 Task: Add an event with the title Second Monthly Performance Review, date '2024/05/07', time 8:50 AM to 10:50 AMand add a description: Throughout the workshop, participants will engage in a series of interactive exercises, role plays, and case studies that simulate real-world negotiation scenarios. These activities will allow participants to apply the negotiation techniques taught, explore different approaches, and receive feedback from both facilitators and peers., put the event into Yellow category . Add location for the event as: London, UK, logged in from the account softage.7@softage.netand send the event invitation to softage.5@softage.net and softage.1@softage.net. Set a reminder for the event 30 minutes before
Action: Mouse moved to (116, 146)
Screenshot: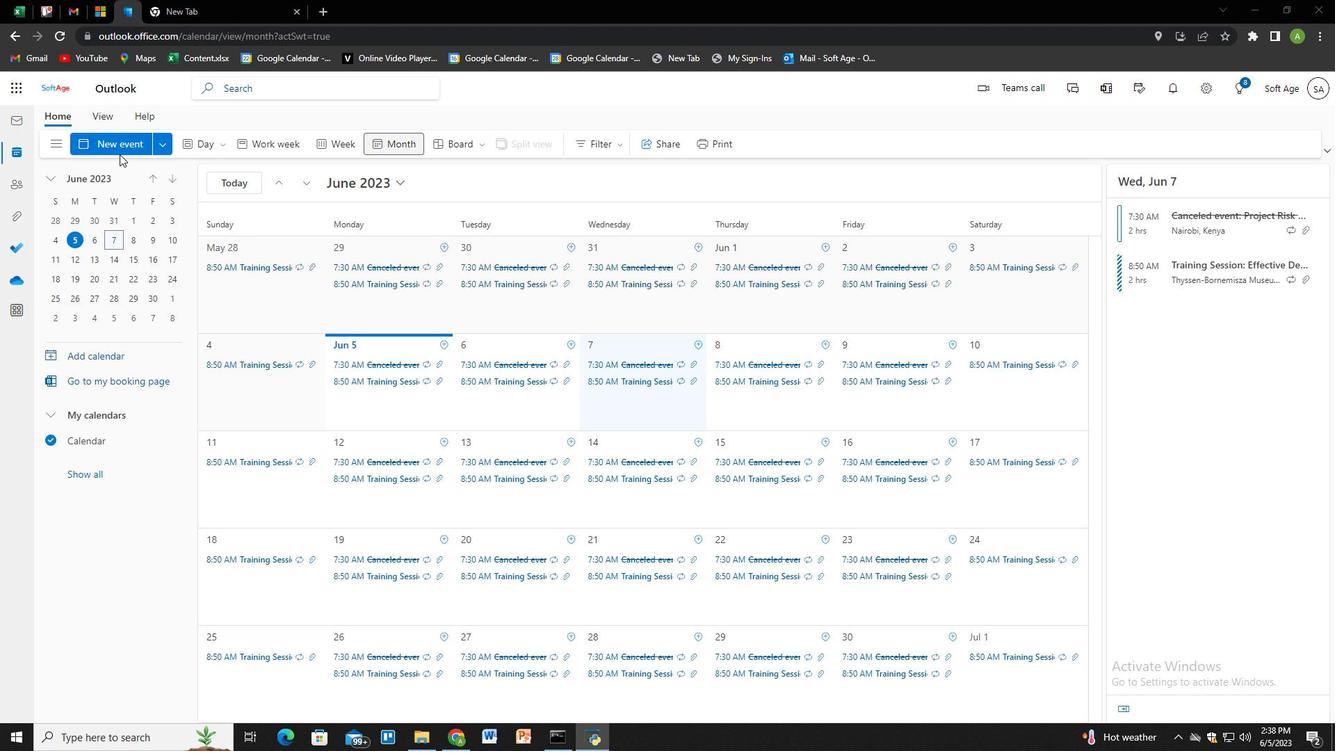 
Action: Mouse pressed left at (116, 146)
Screenshot: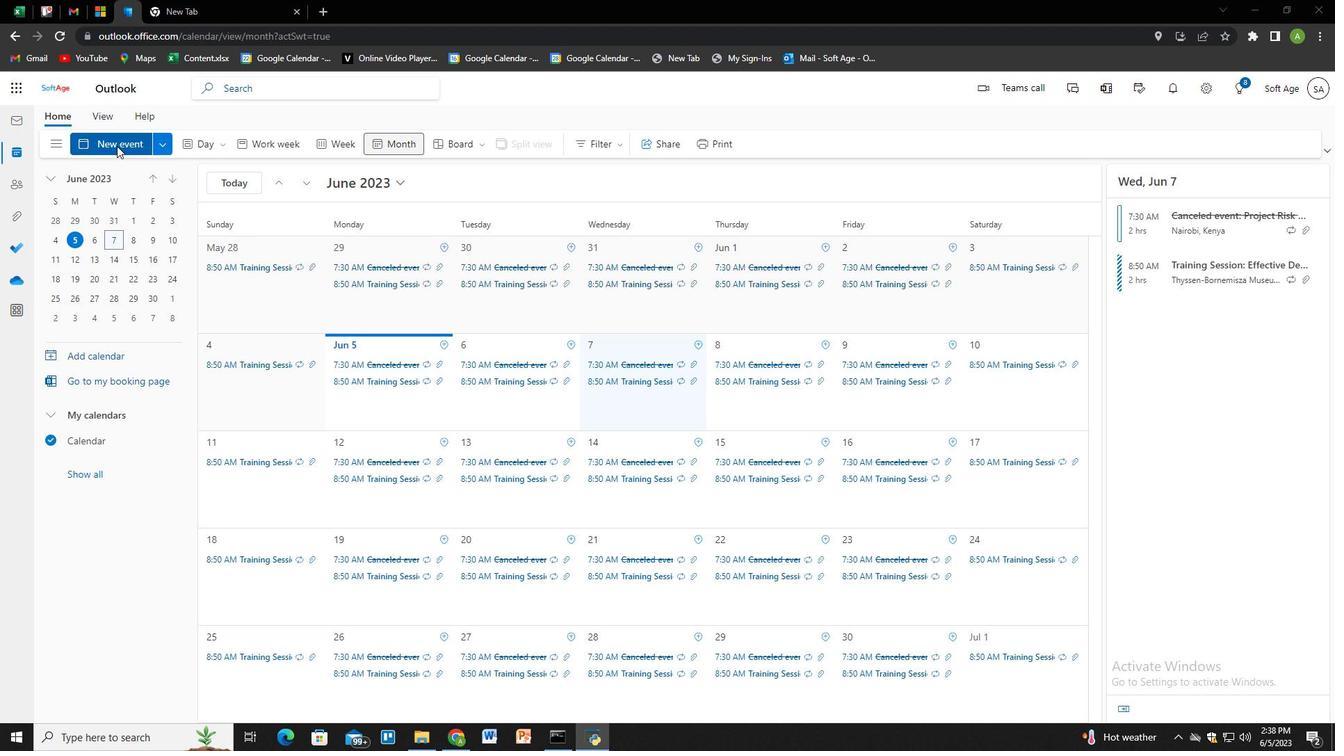 
Action: Mouse moved to (464, 227)
Screenshot: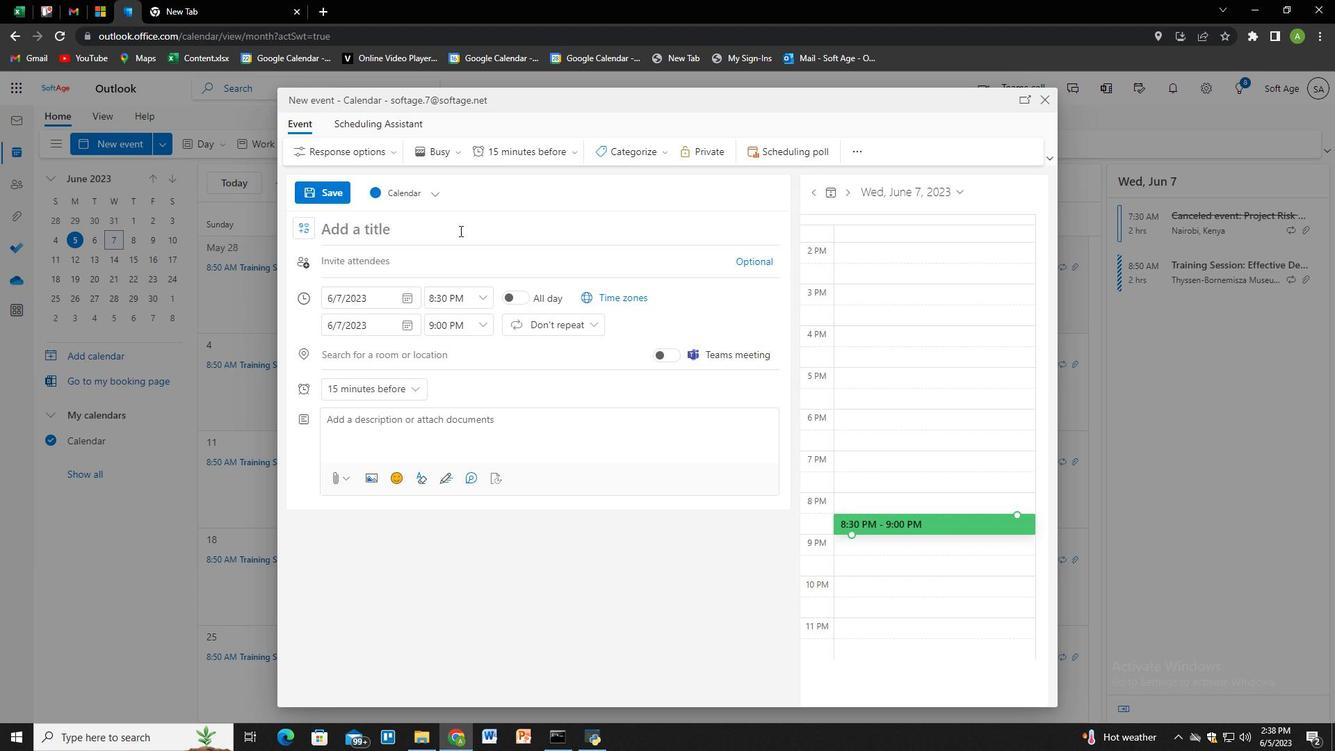 
Action: Mouse pressed left at (464, 227)
Screenshot: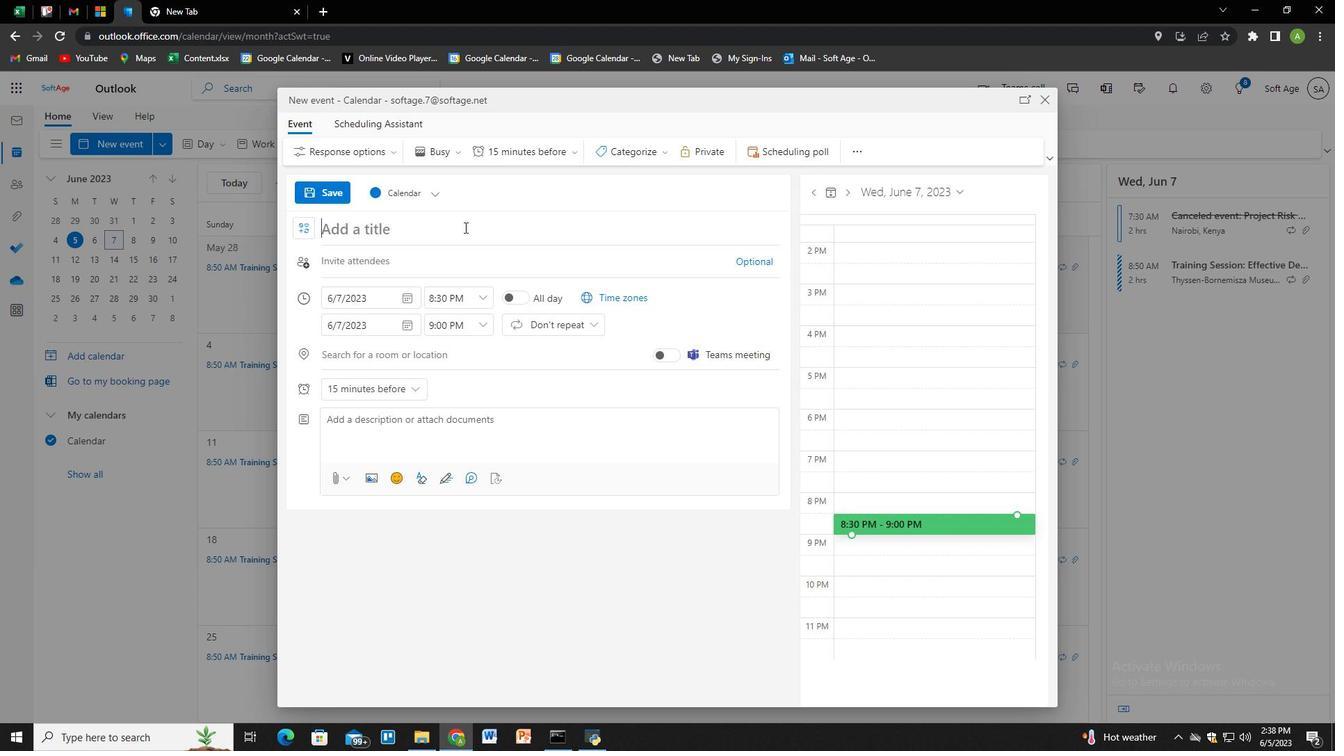 
Action: Key pressed <Key.shift>Seo<Key.backspace>cond<Key.space><Key.shift>Monthly<Key.space><Key.shift>Performance<Key.space><Key.shift>Review<Key.tab><Key.tab><Key.tab><Key.tab><Key.tab><Key.tab><Key.tab><Key.tab><Key.tab><Key.tab><Key.tab><Key.tab><Key.tab><Key.tab><Key.tab>
Screenshot: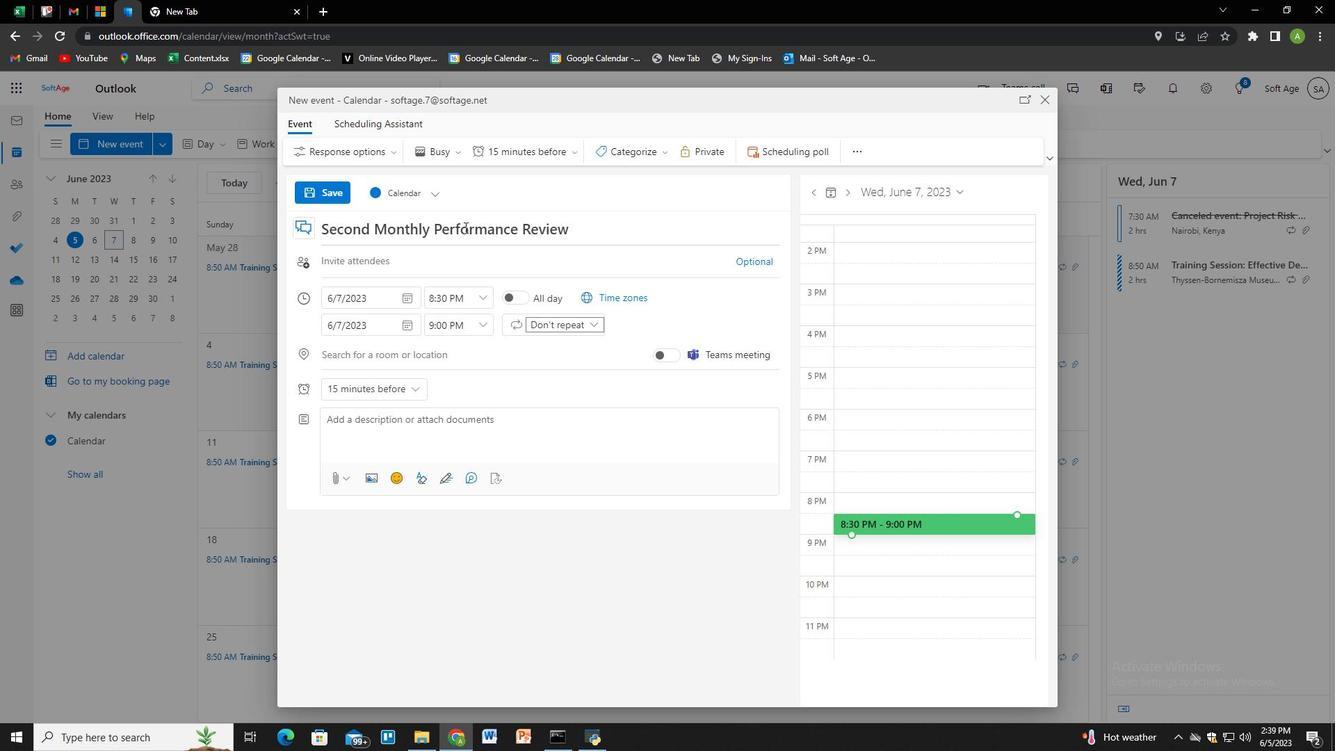
Action: Mouse moved to (411, 301)
Screenshot: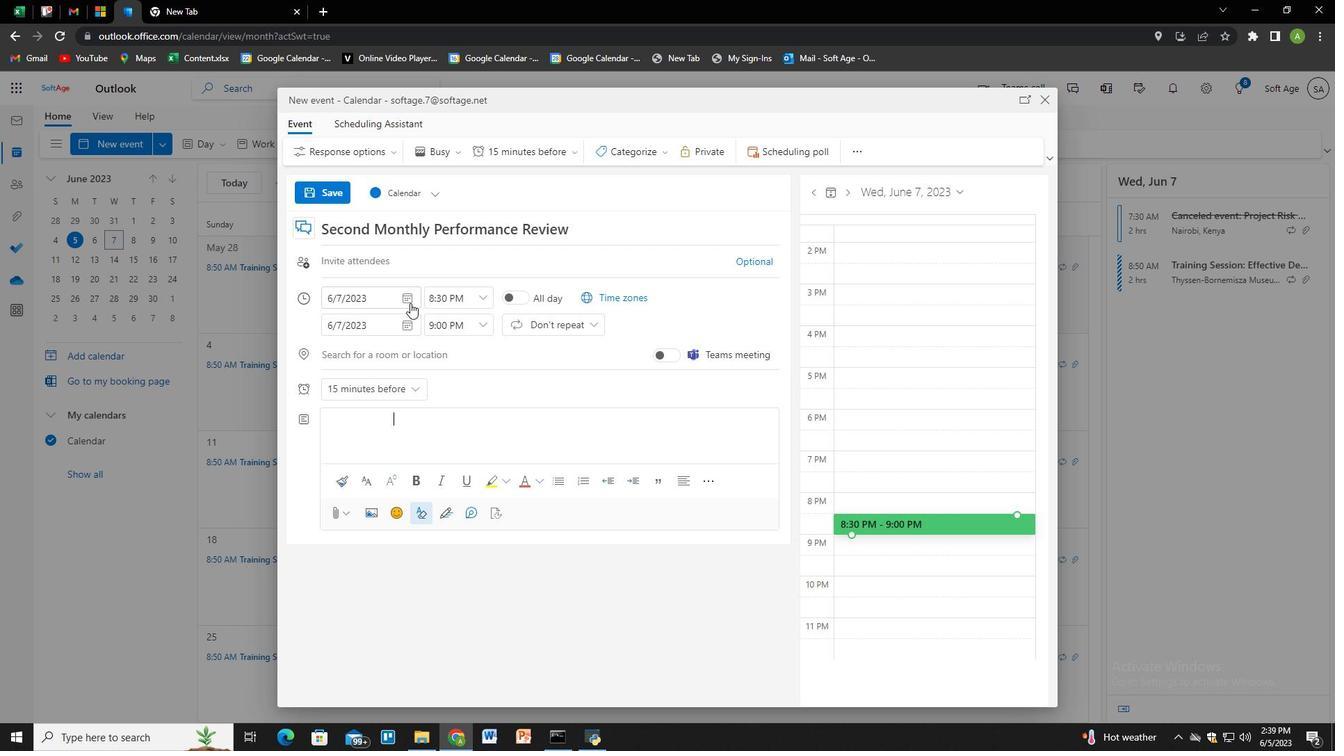 
Action: Mouse pressed left at (411, 301)
Screenshot: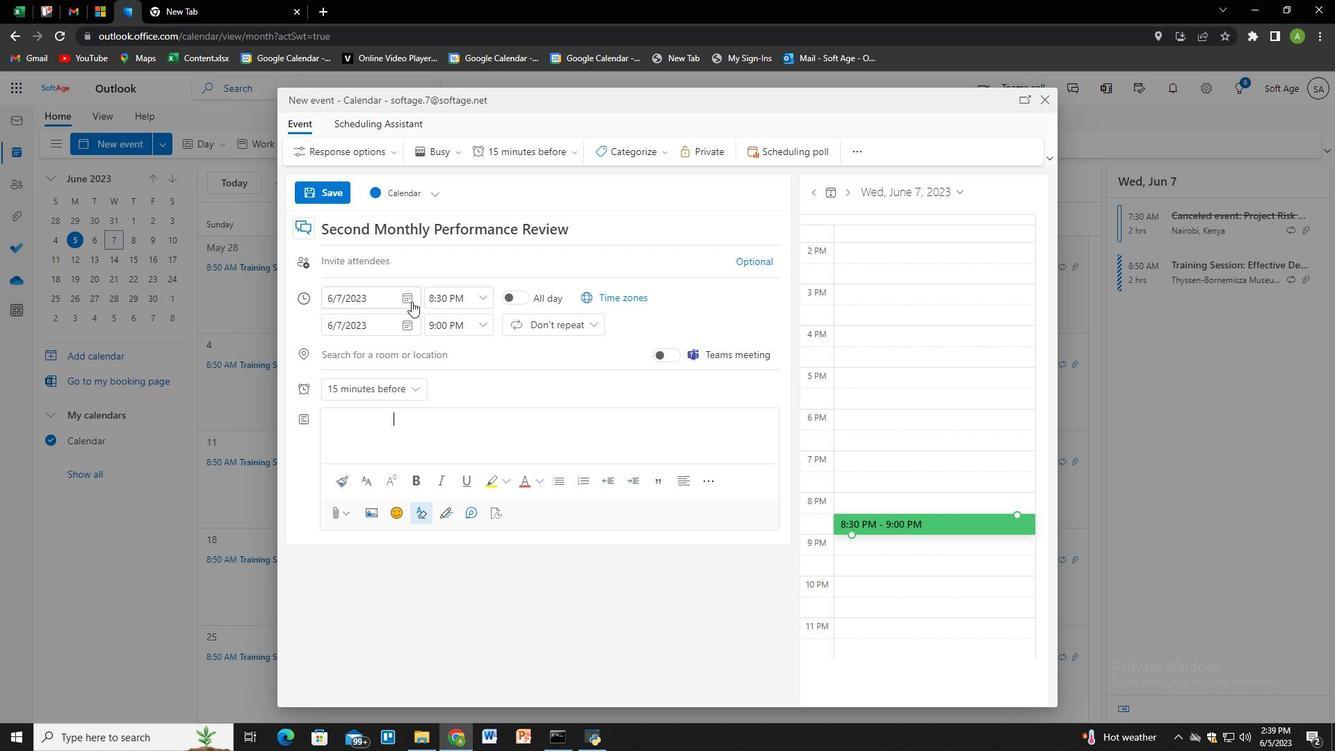 
Action: Mouse moved to (457, 326)
Screenshot: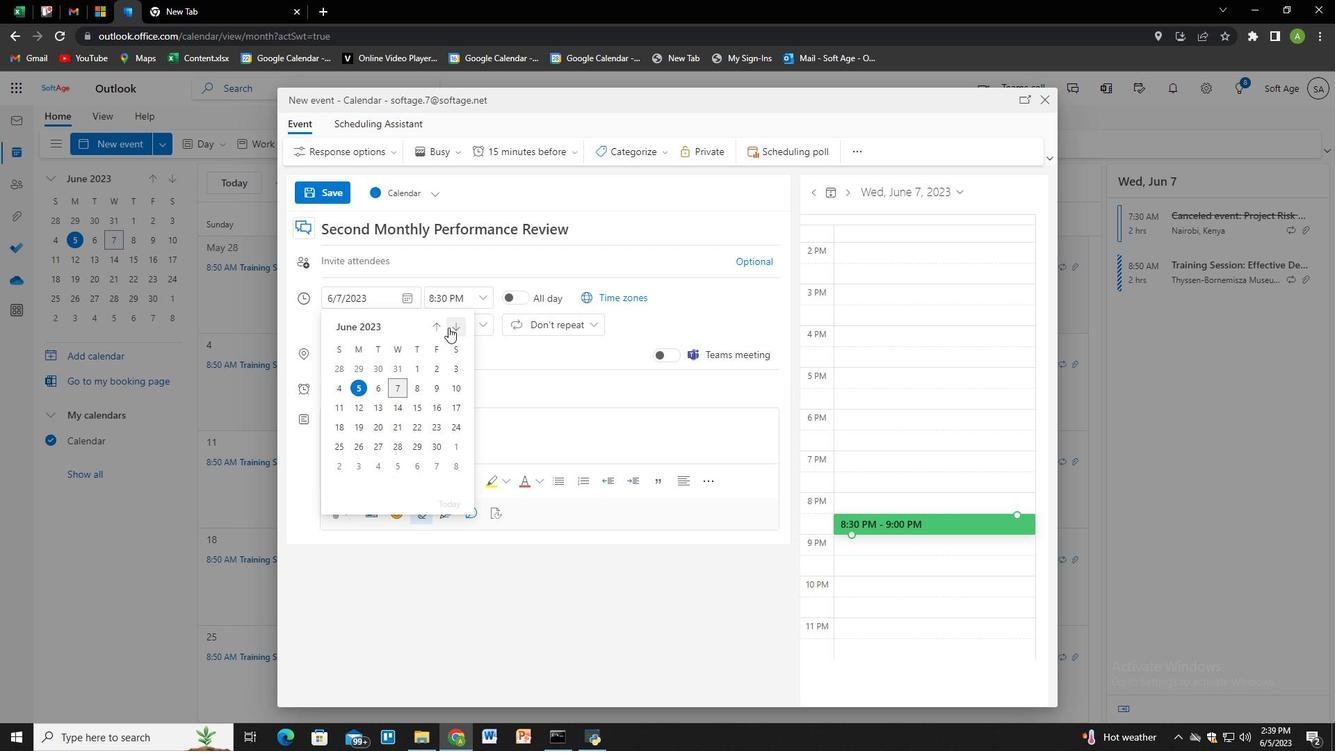 
Action: Mouse pressed left at (457, 326)
Screenshot: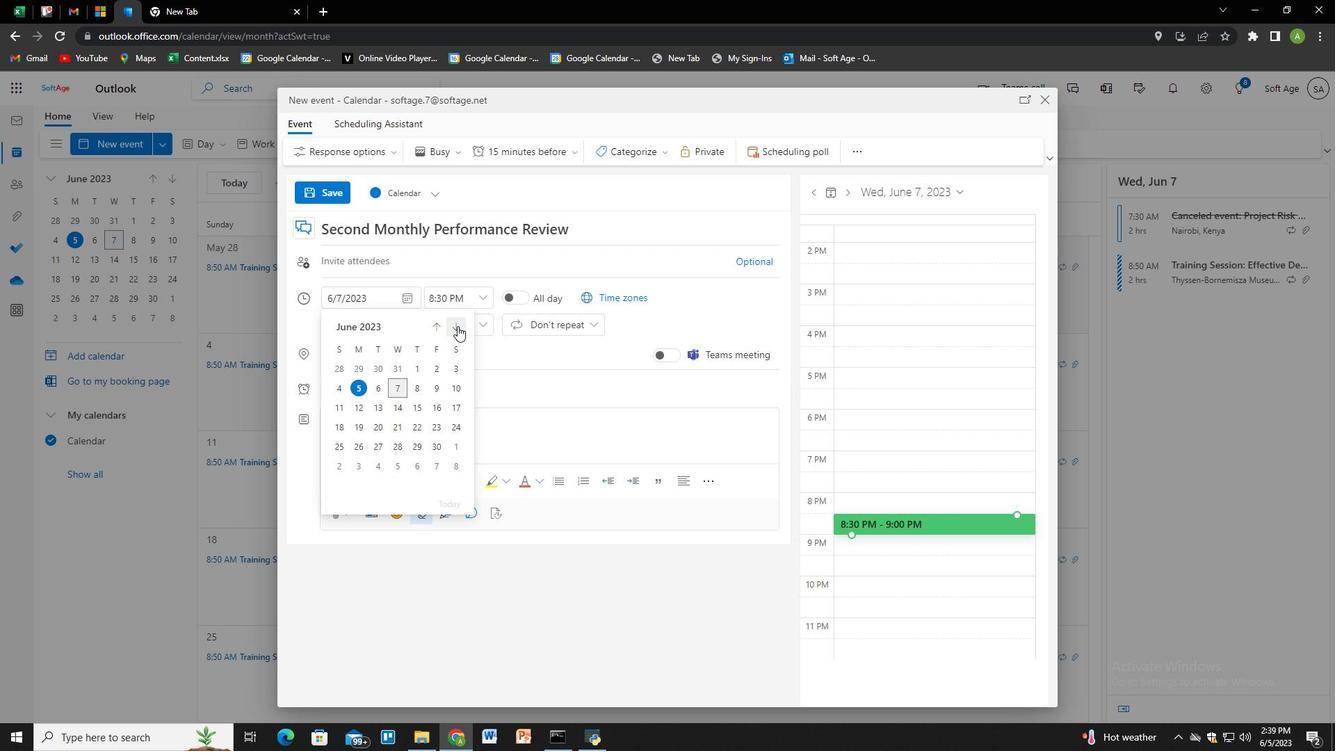 
Action: Mouse moved to (441, 330)
Screenshot: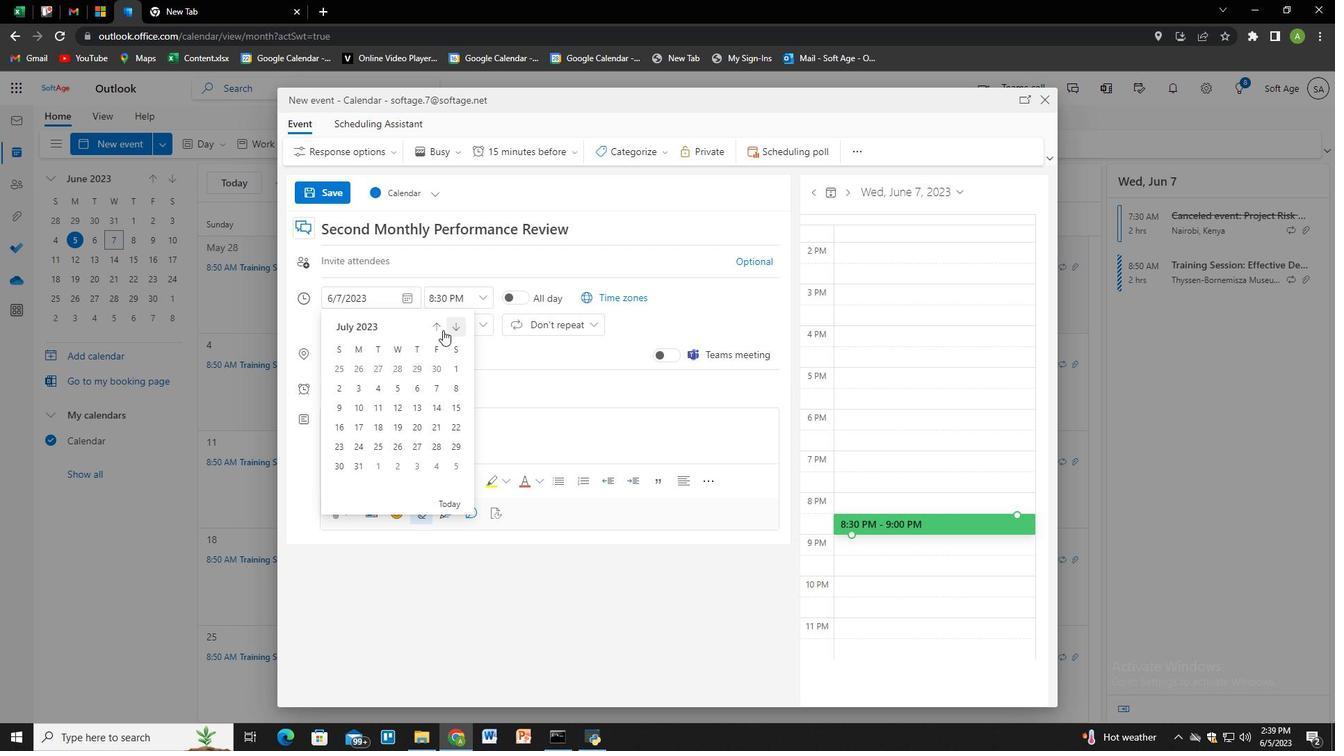 
Action: Mouse pressed left at (441, 330)
Screenshot: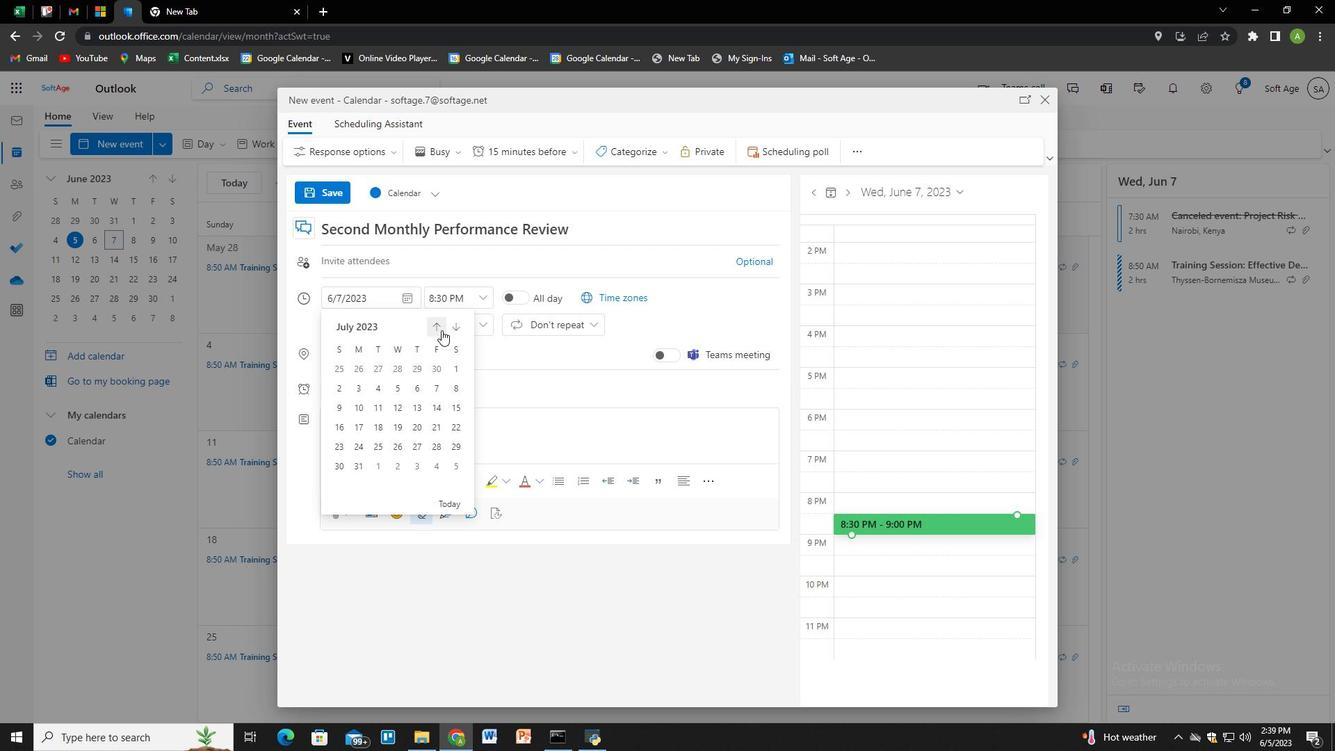 
Action: Mouse pressed left at (441, 330)
Screenshot: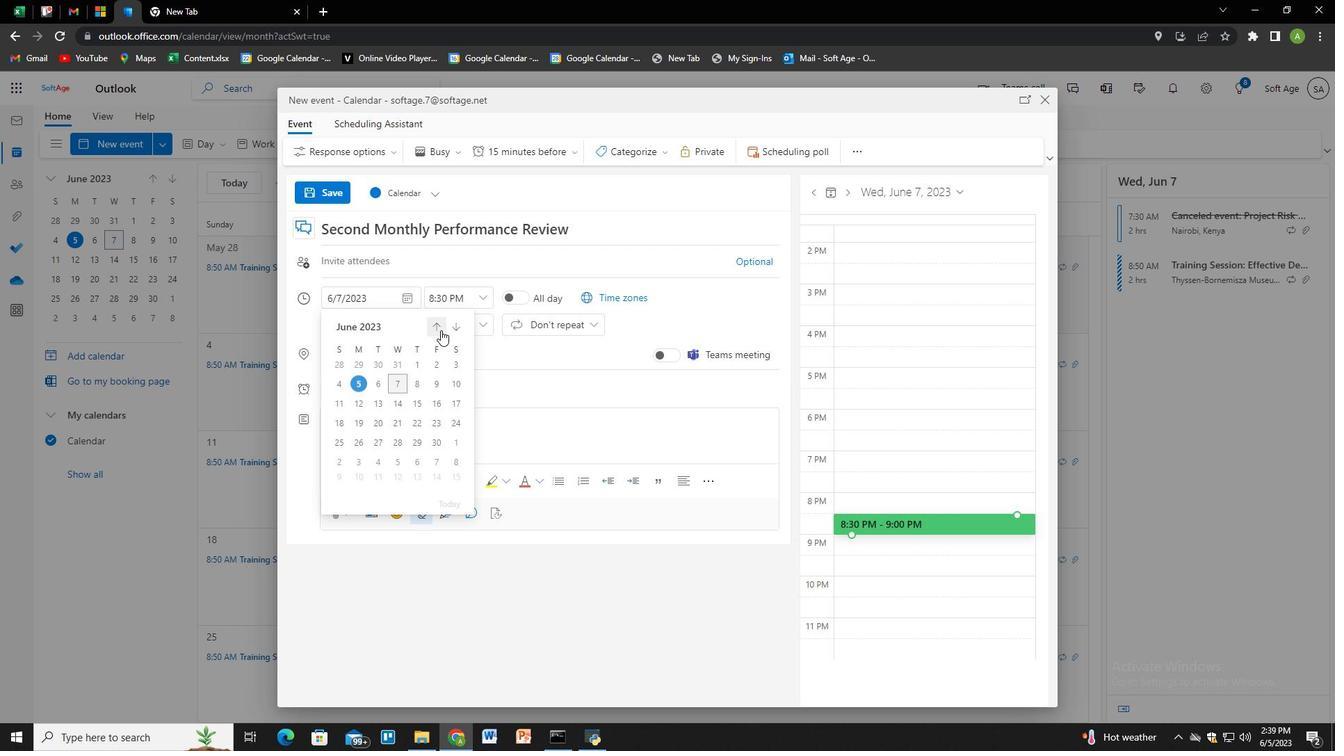 
Action: Mouse moved to (363, 330)
Screenshot: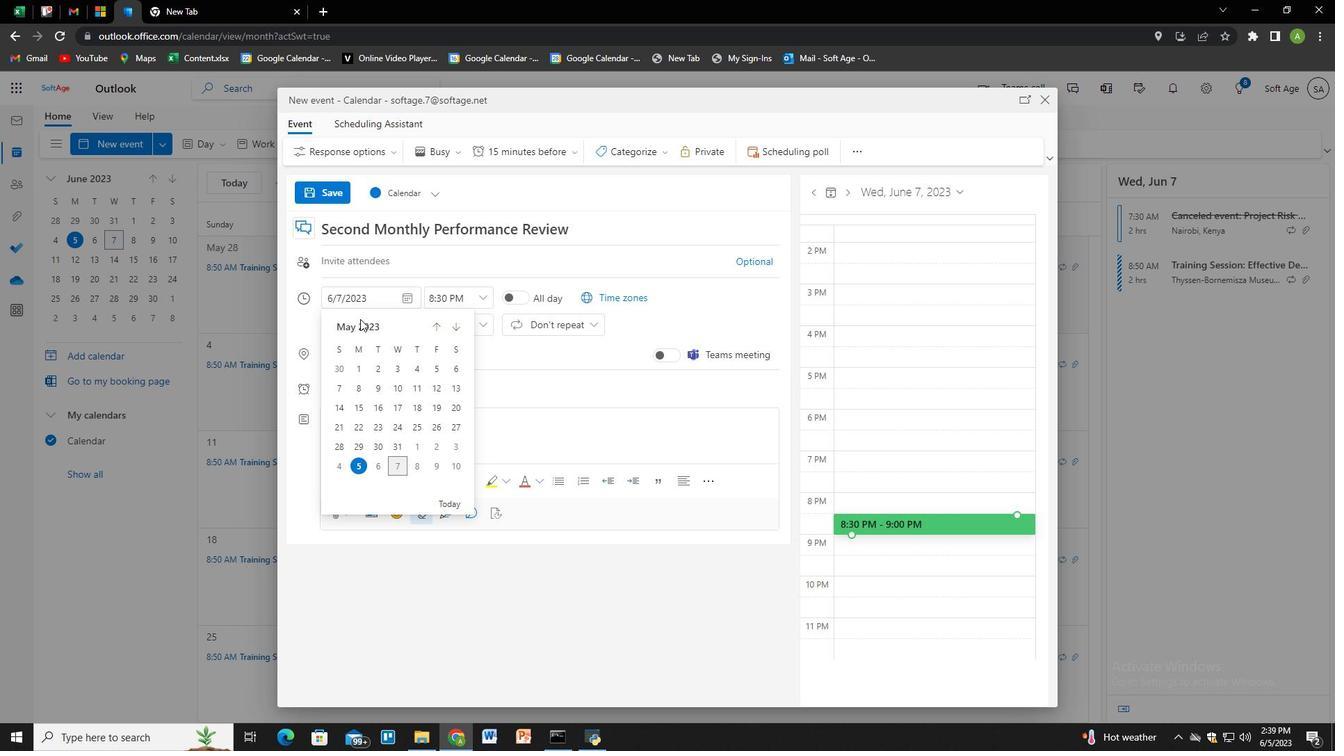 
Action: Mouse pressed left at (363, 330)
Screenshot: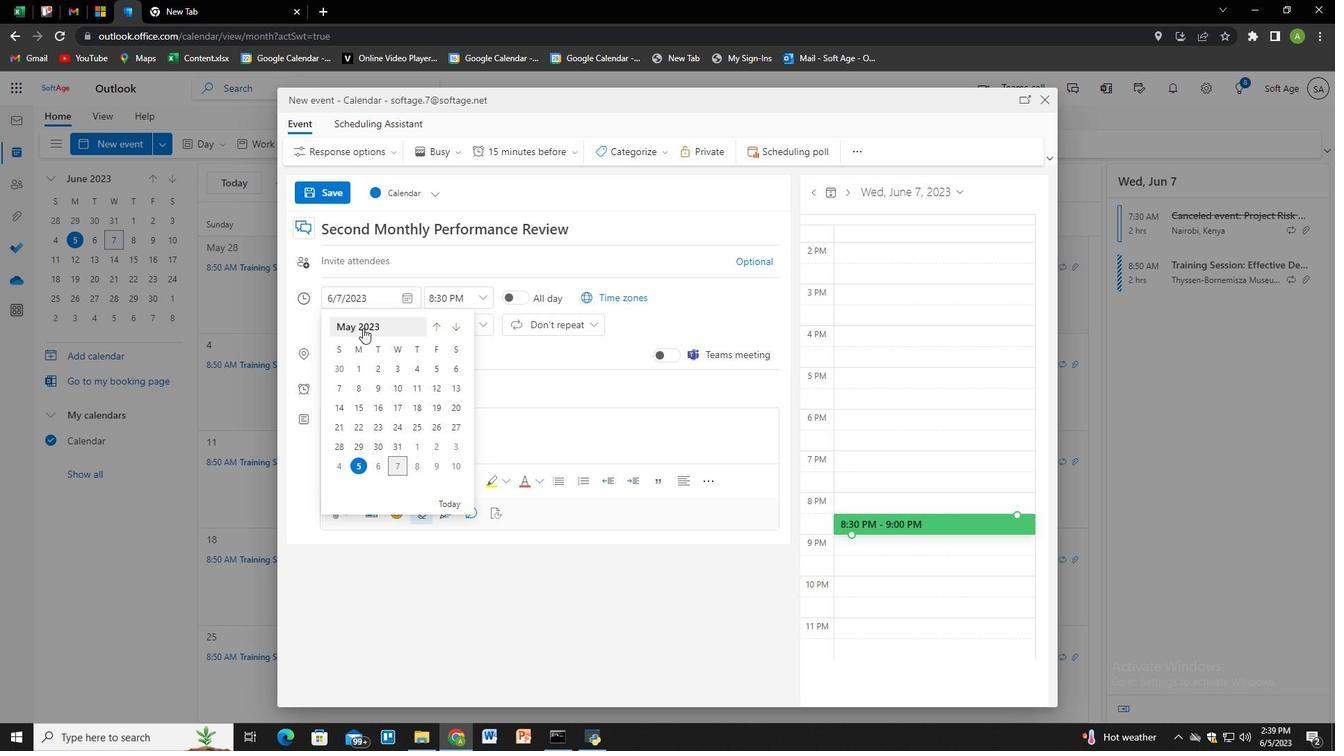 
Action: Mouse moved to (378, 329)
Screenshot: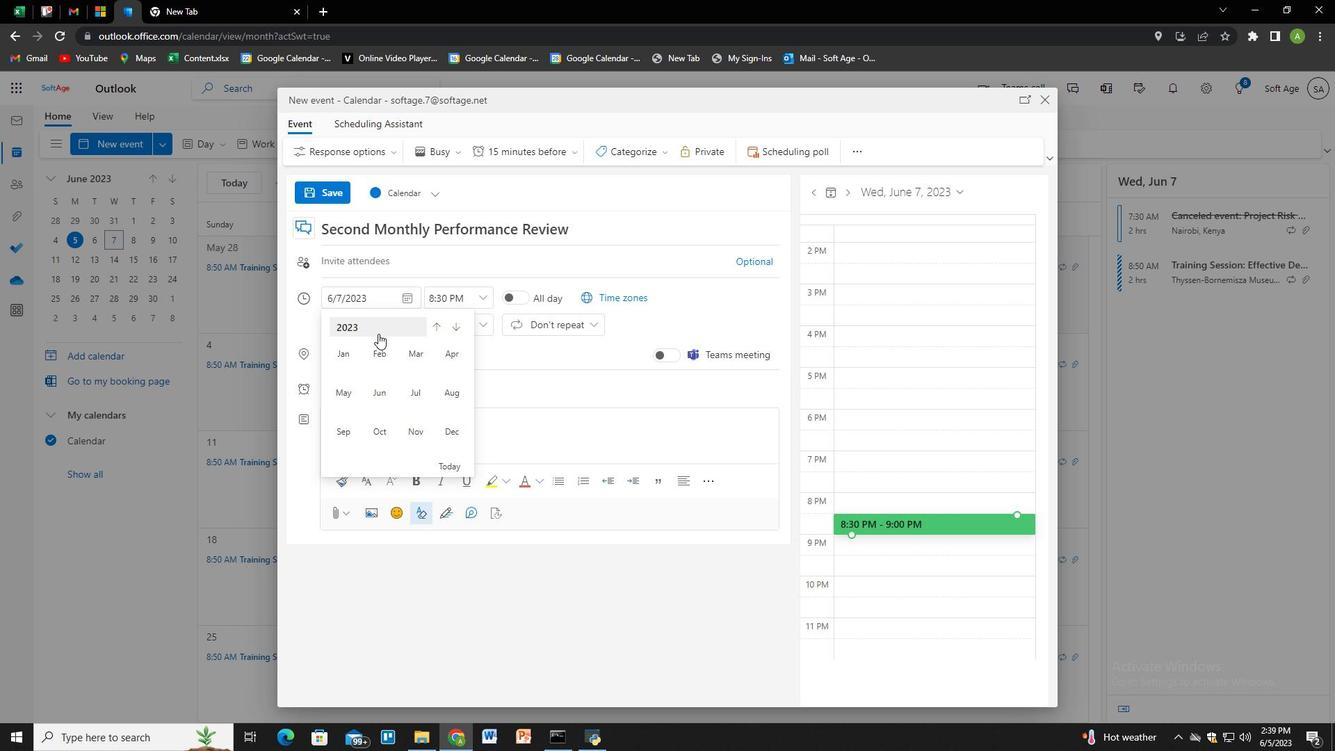 
Action: Mouse pressed left at (378, 329)
Screenshot: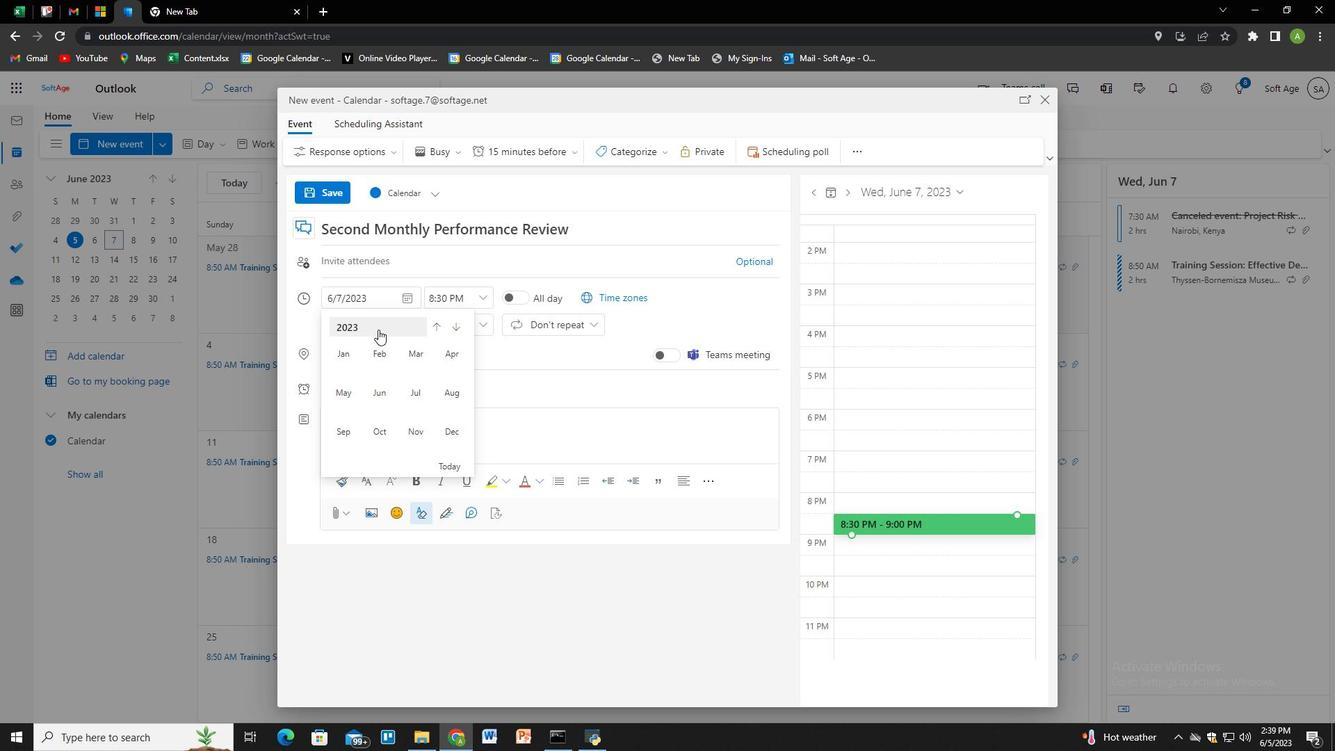 
Action: Mouse moved to (344, 386)
Screenshot: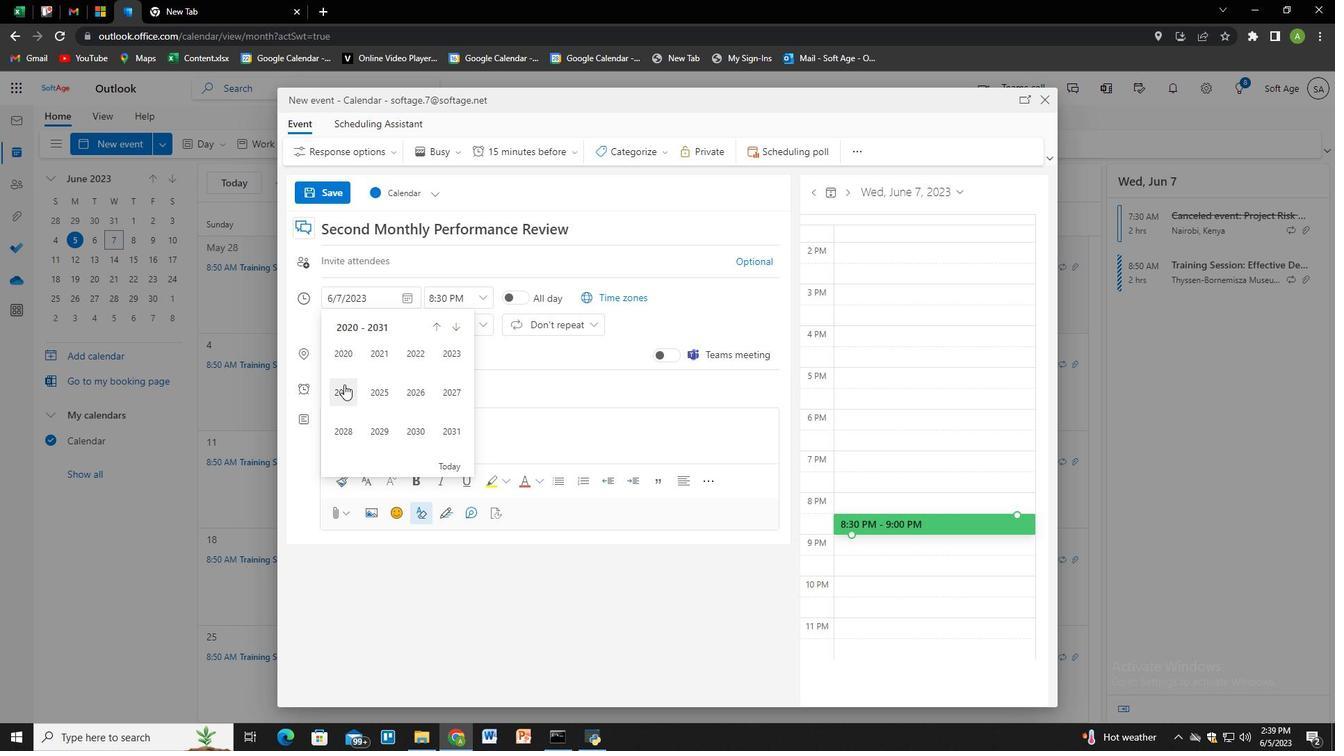 
Action: Mouse pressed left at (344, 386)
Screenshot: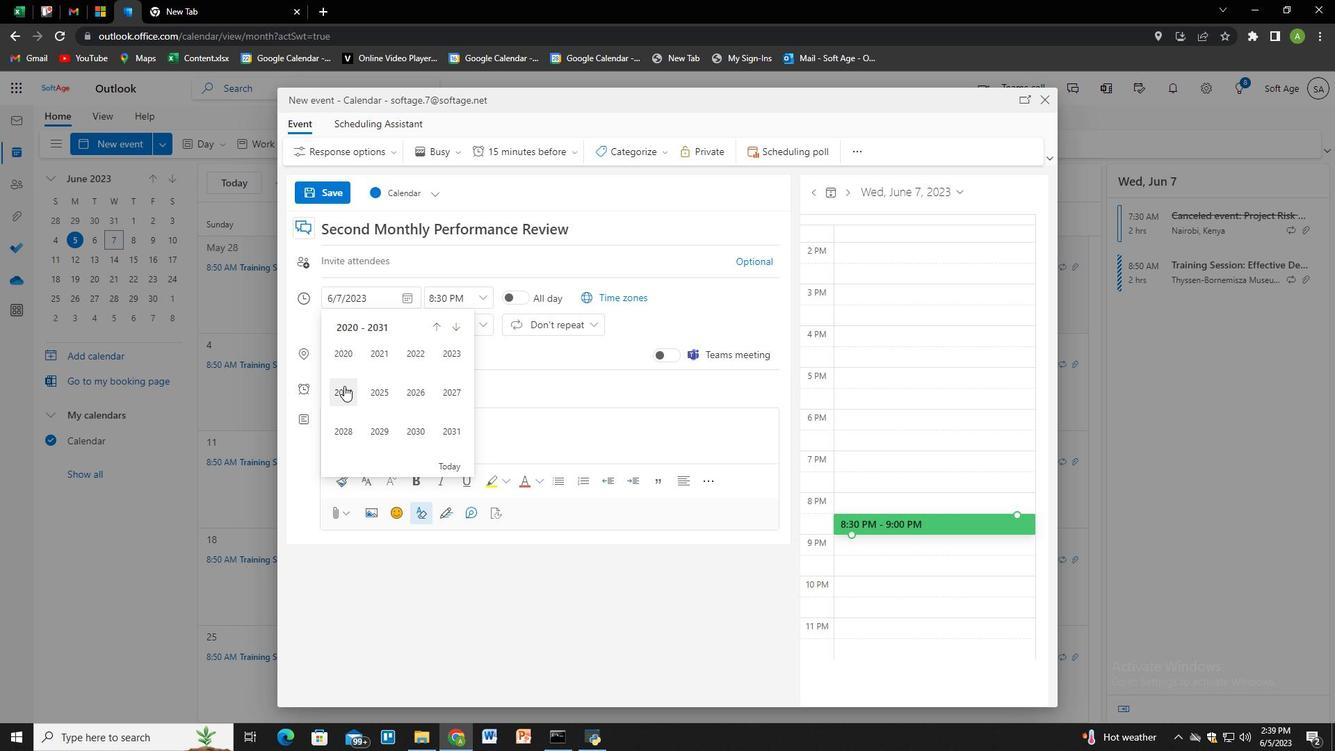 
Action: Mouse moved to (340, 388)
Screenshot: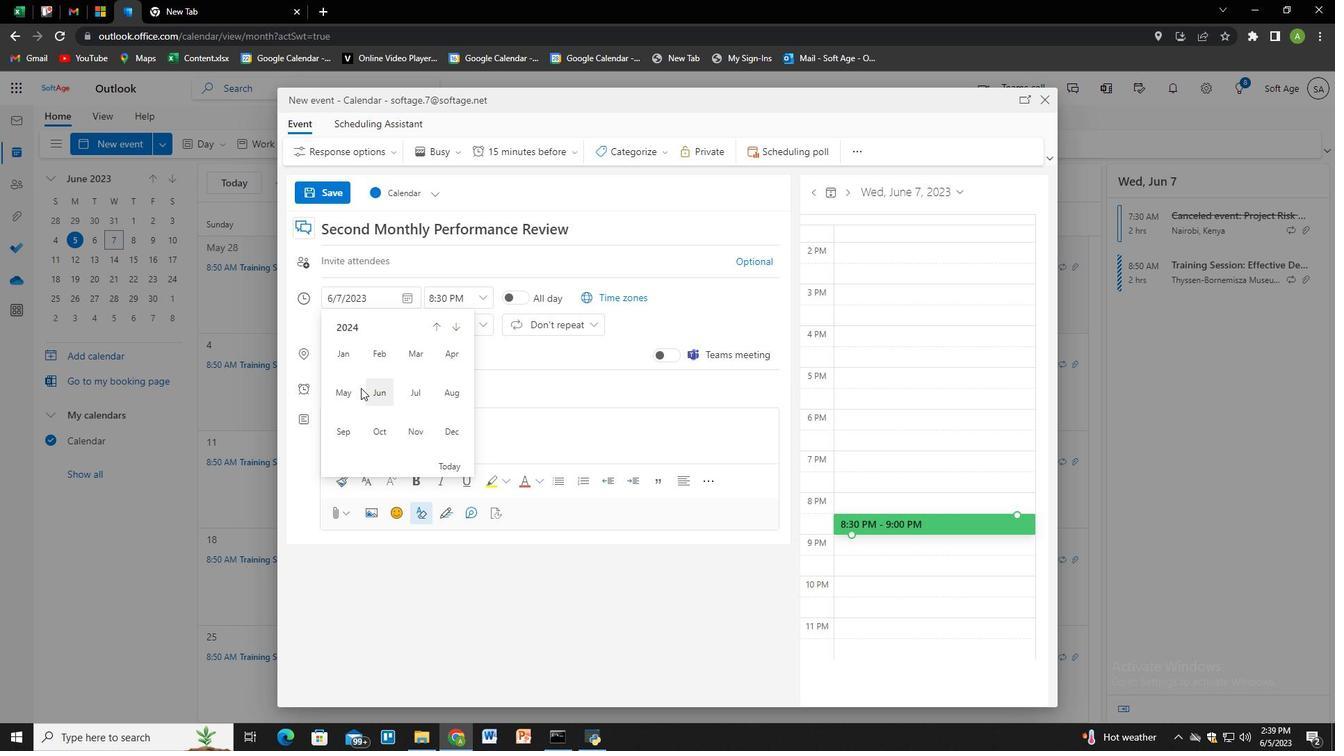 
Action: Mouse pressed left at (340, 388)
Screenshot: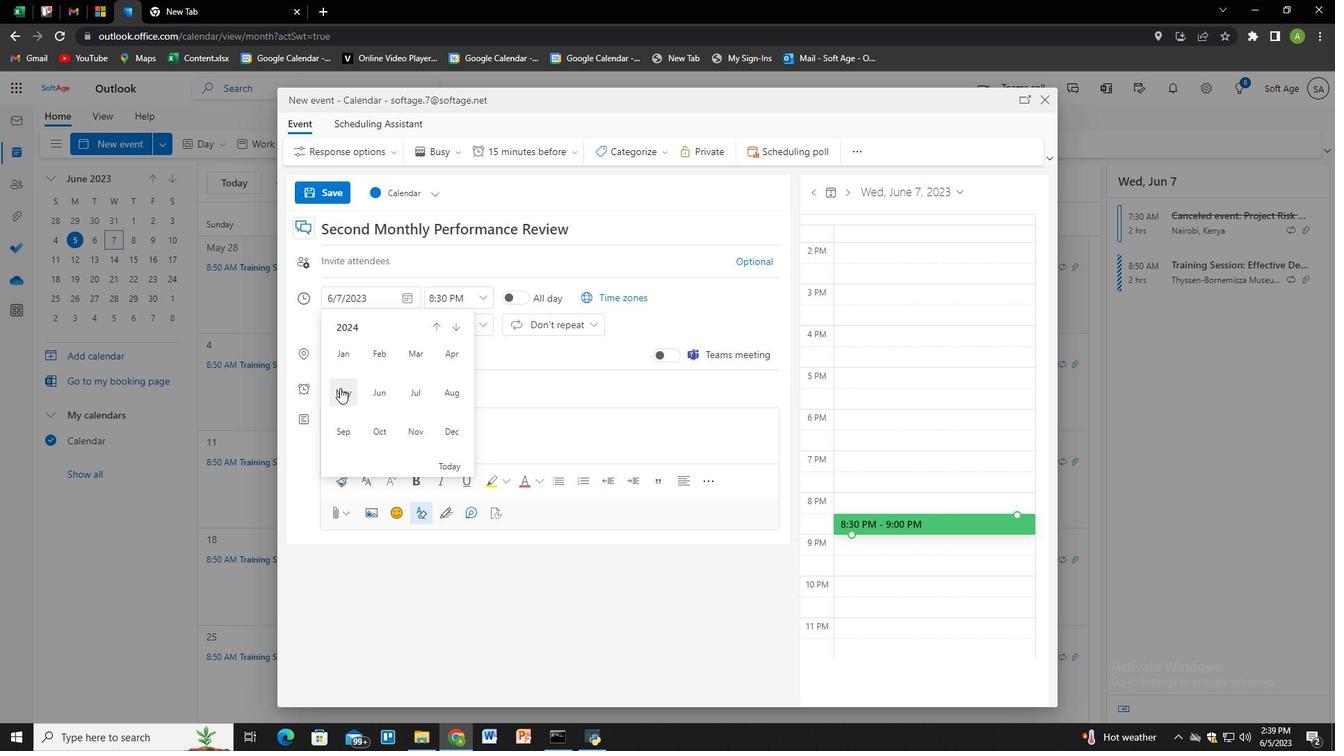 
Action: Mouse moved to (379, 391)
Screenshot: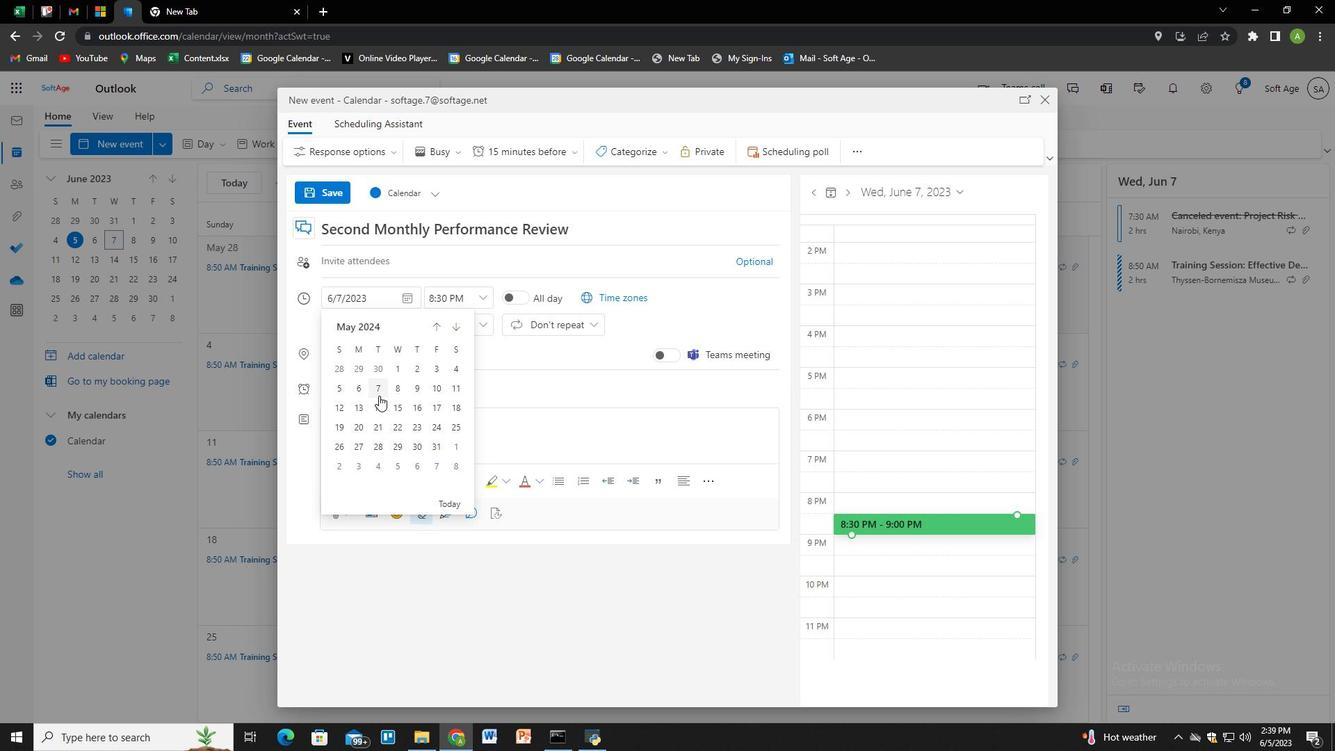 
Action: Mouse pressed left at (379, 391)
Screenshot: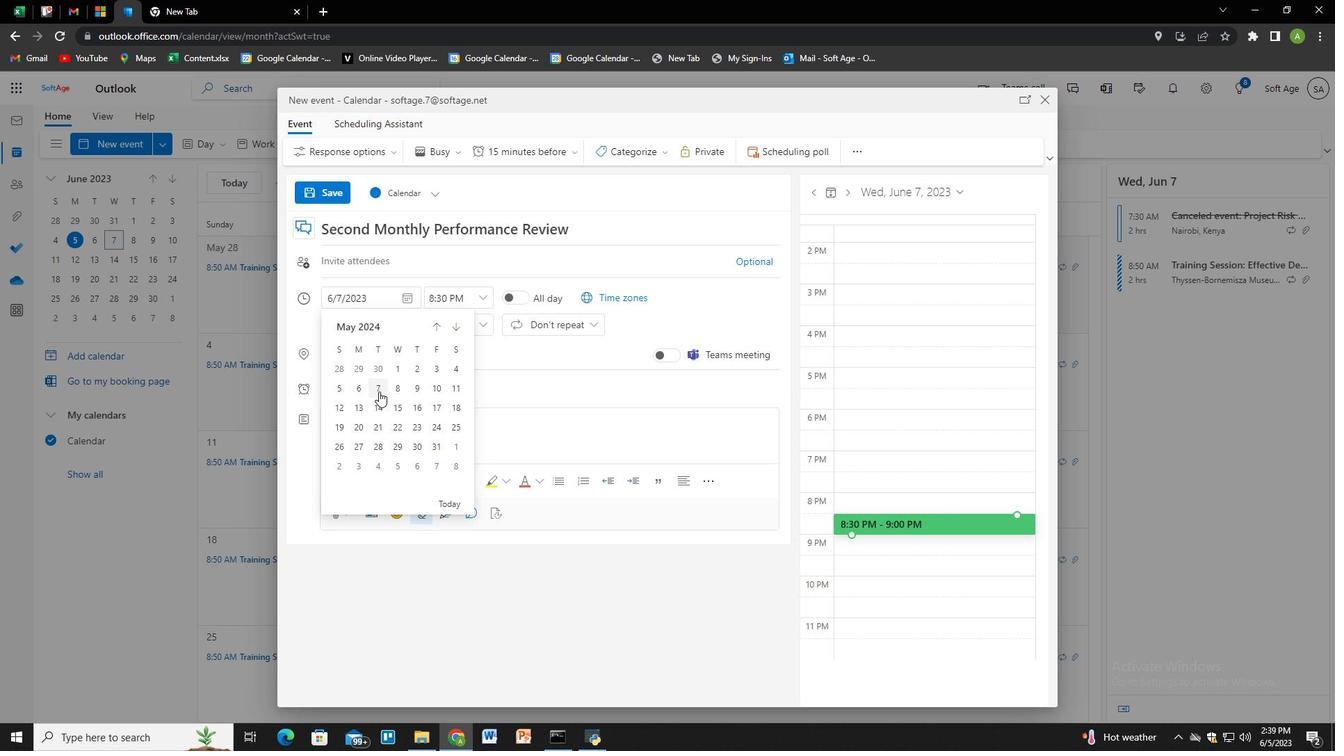 
Action: Mouse moved to (441, 294)
Screenshot: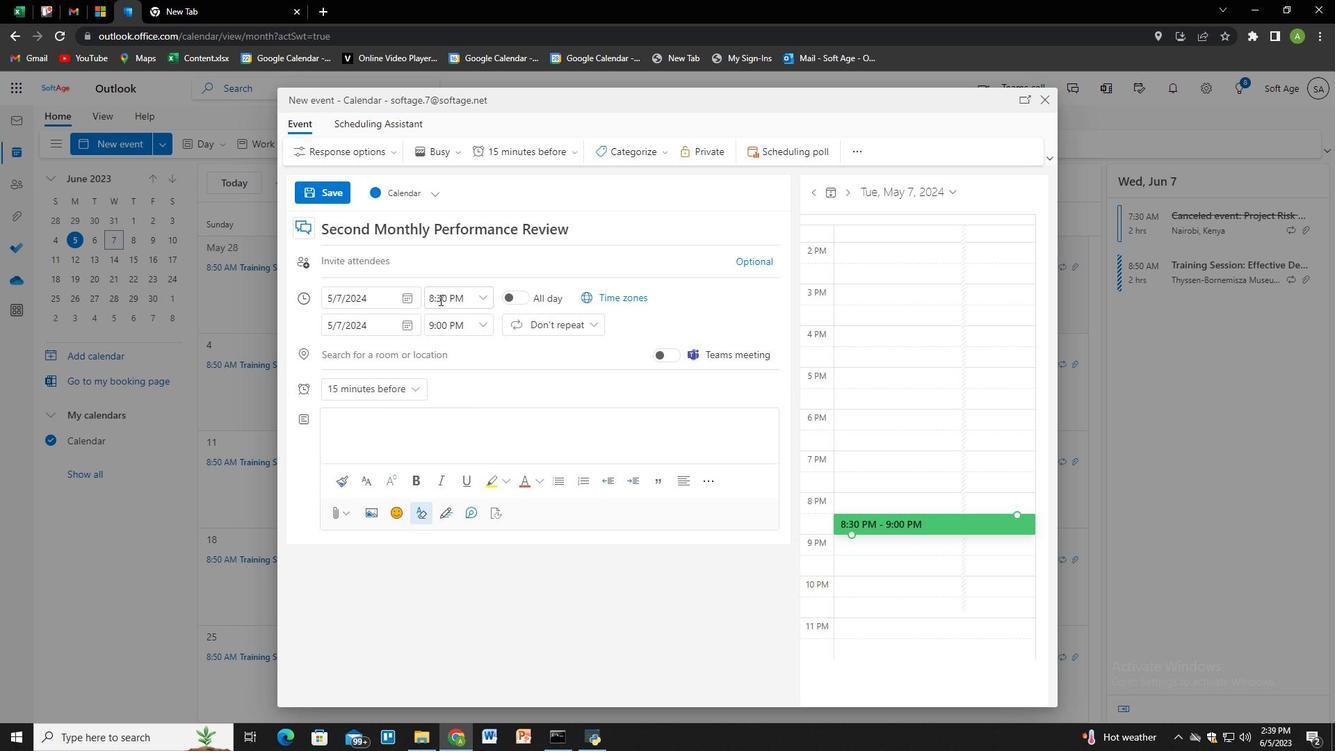 
Action: Mouse pressed left at (441, 294)
Screenshot: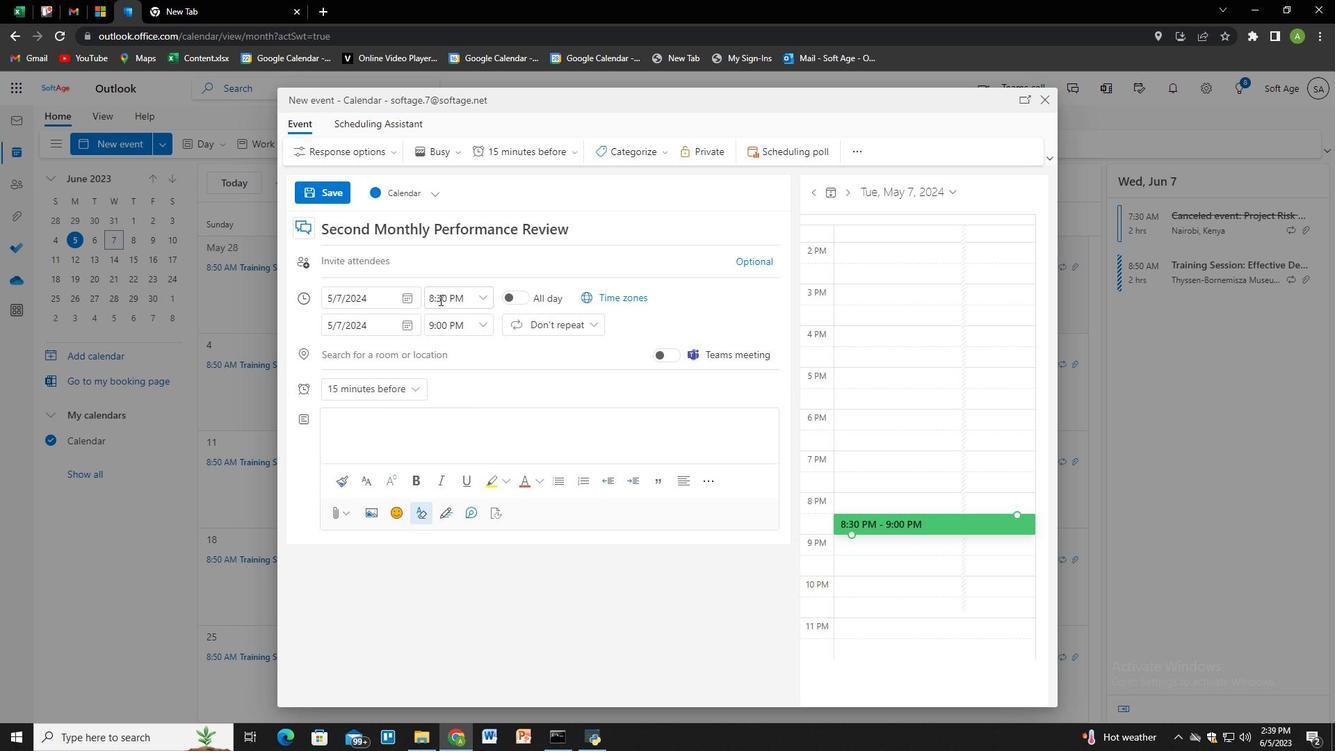 
Action: Key pressed 8<Key.shift_r>:50<Key.space><Key.shift>AM<Key.tab><Key.tab><Key.tab><Key.tab><Key.tab><Key.tab><Key.tab><Key.tab><Key.tab><Key.tab>
Screenshot: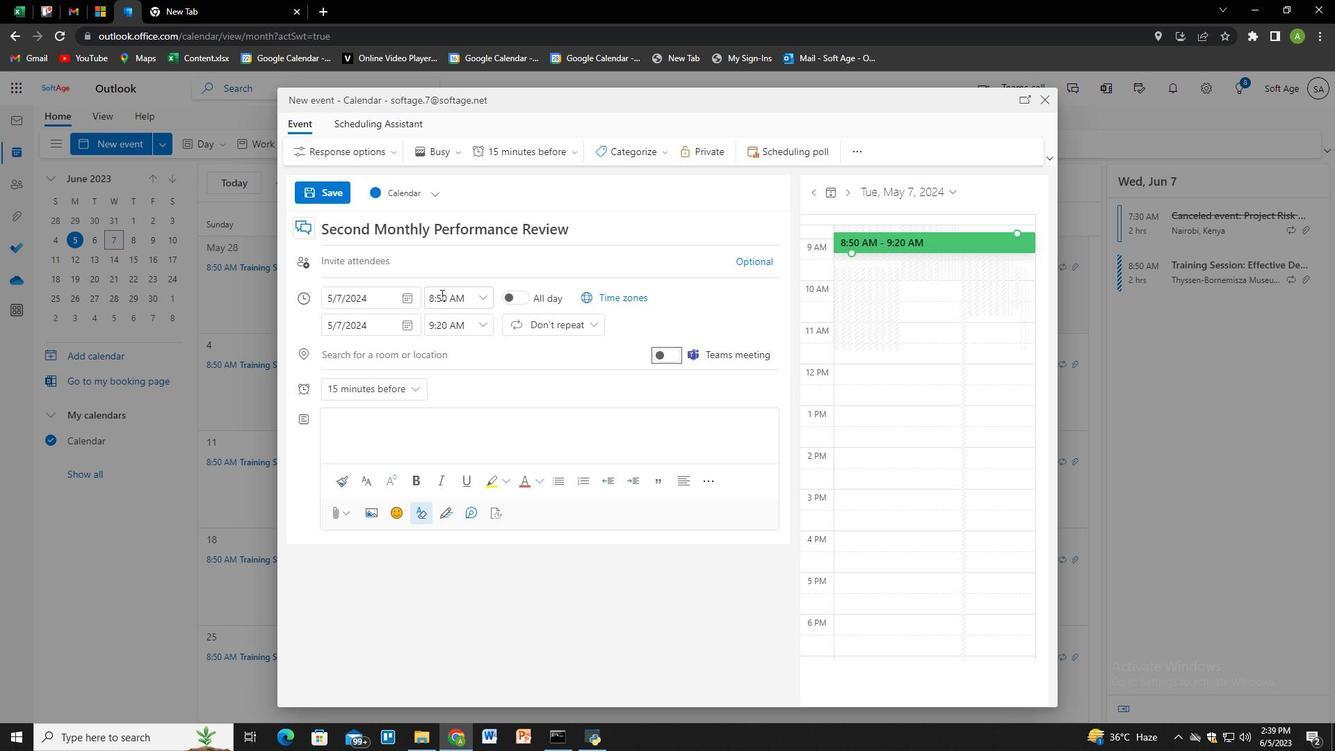 
Action: Mouse moved to (443, 323)
Screenshot: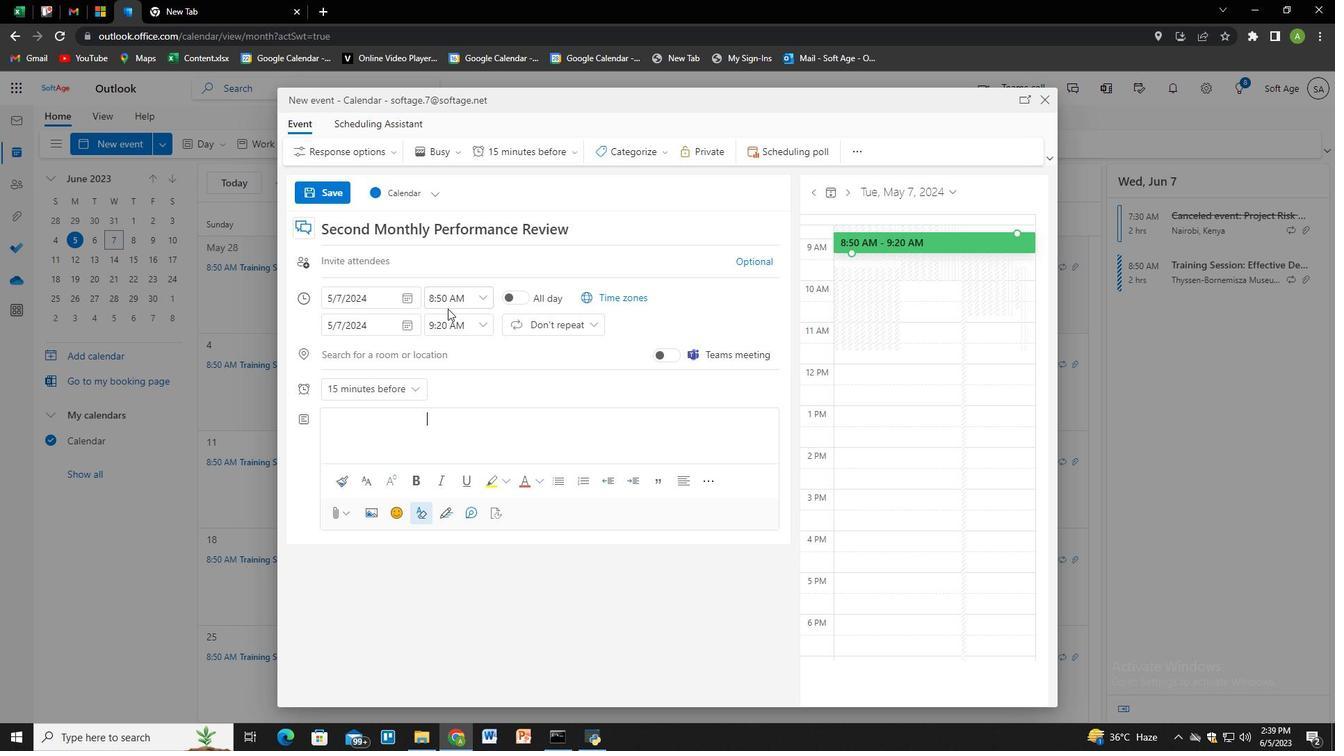 
Action: Mouse pressed left at (443, 323)
Screenshot: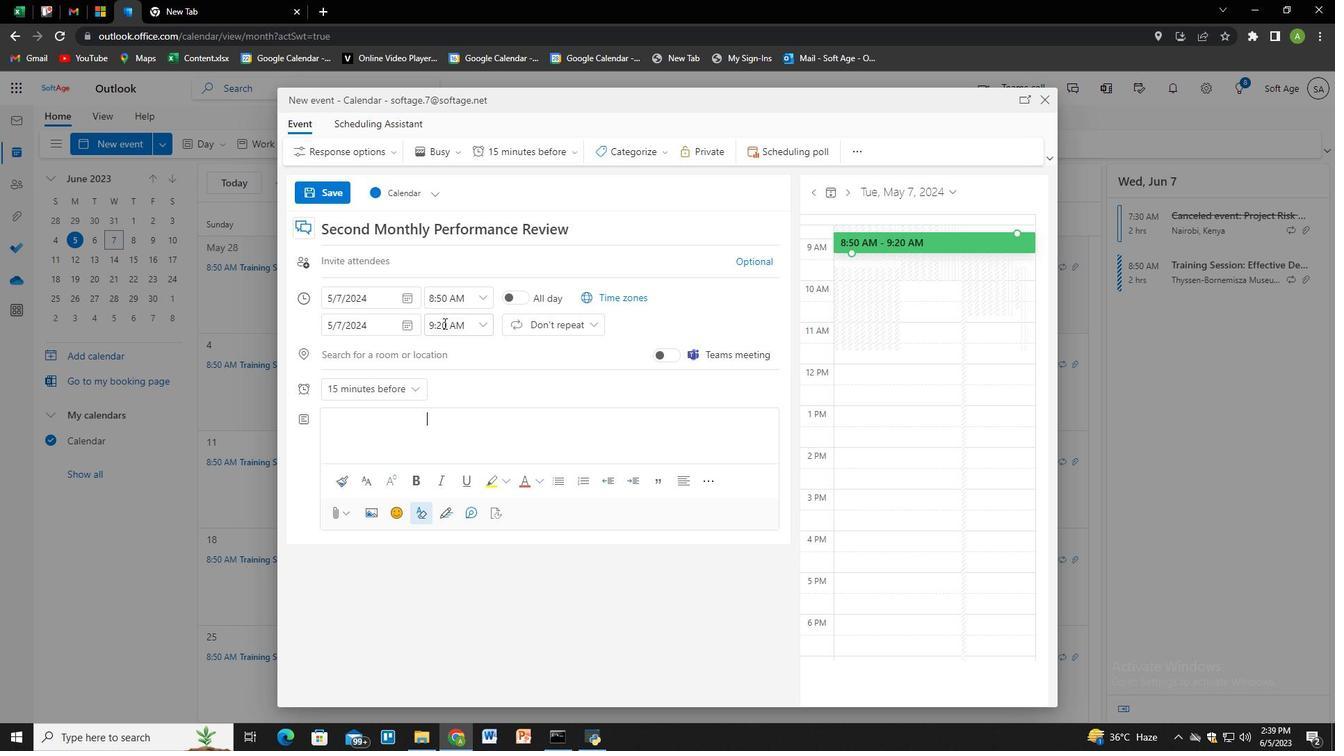
Action: Mouse pressed left at (443, 323)
Screenshot: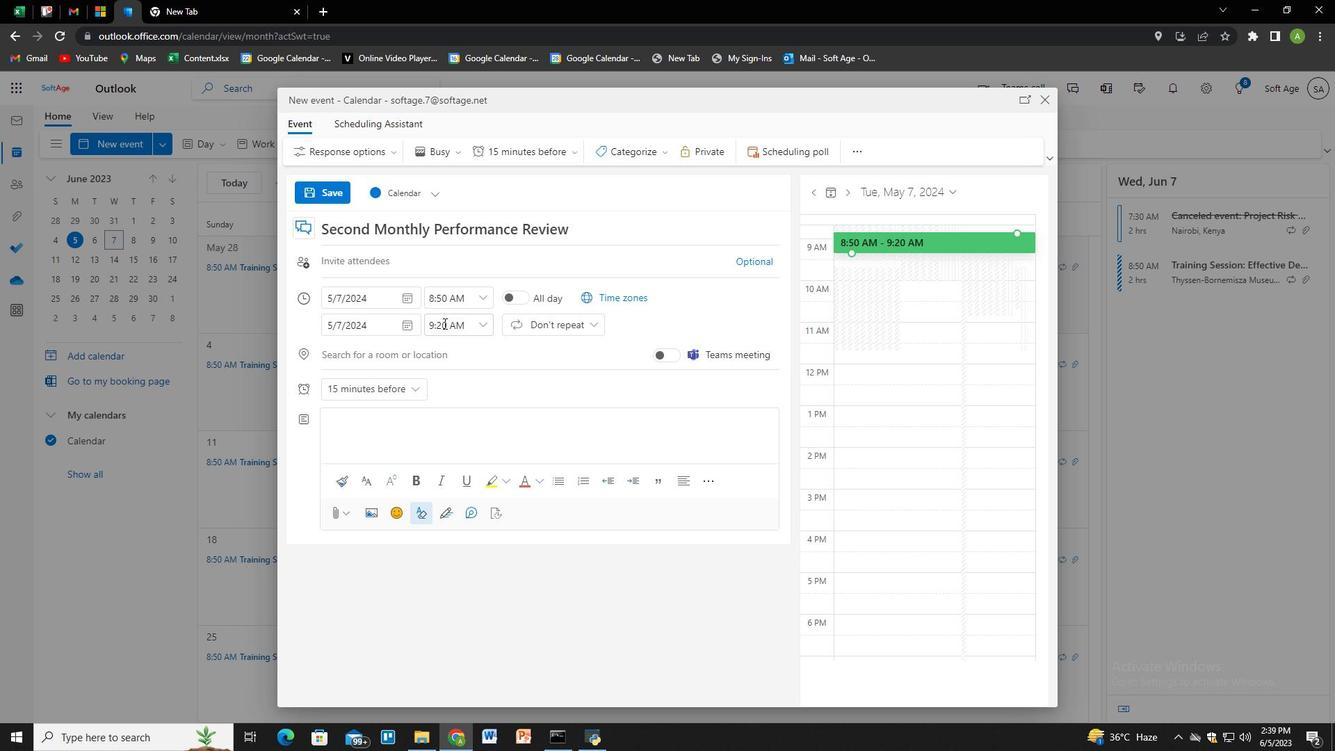 
Action: Key pressed 10<Key.shift_r>:50<Key.space><Key.shift>AA<Key.backspace>M<Key.shift>M
Screenshot: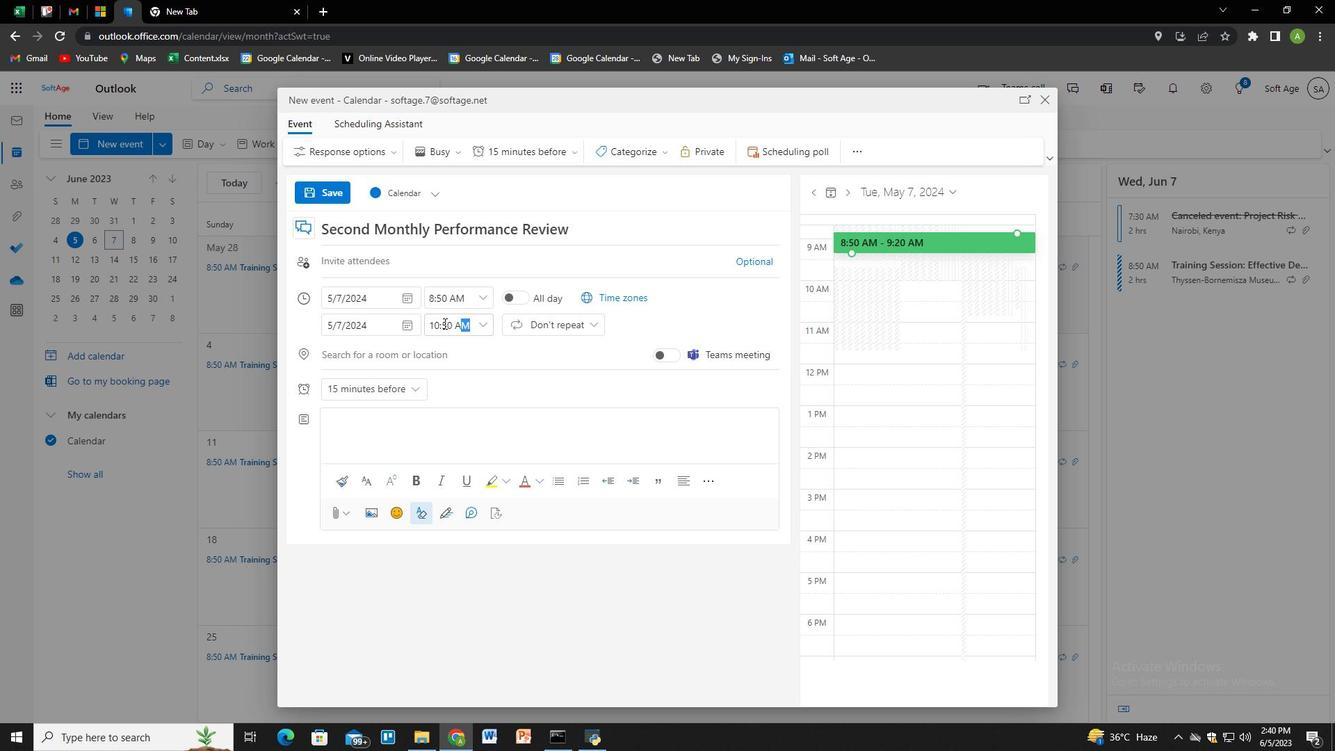 
Action: Mouse moved to (445, 409)
Screenshot: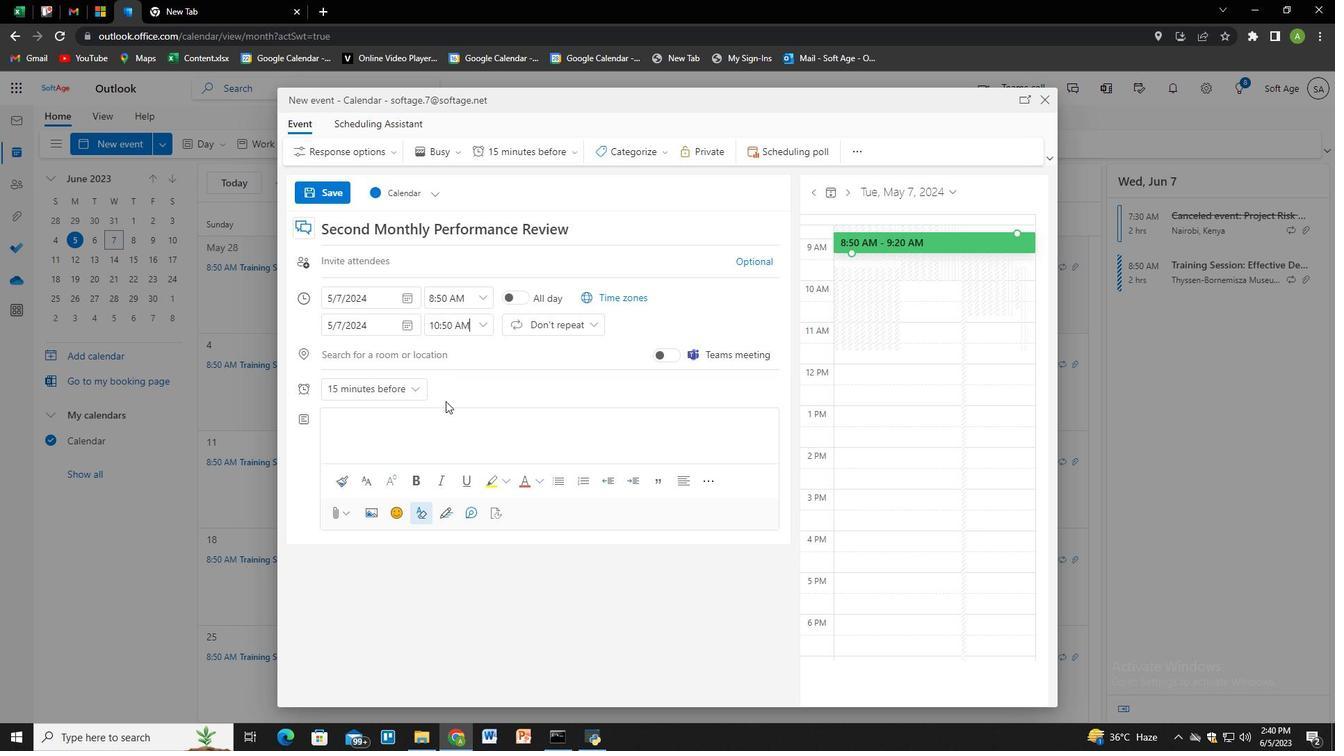 
Action: Mouse pressed left at (445, 409)
Screenshot: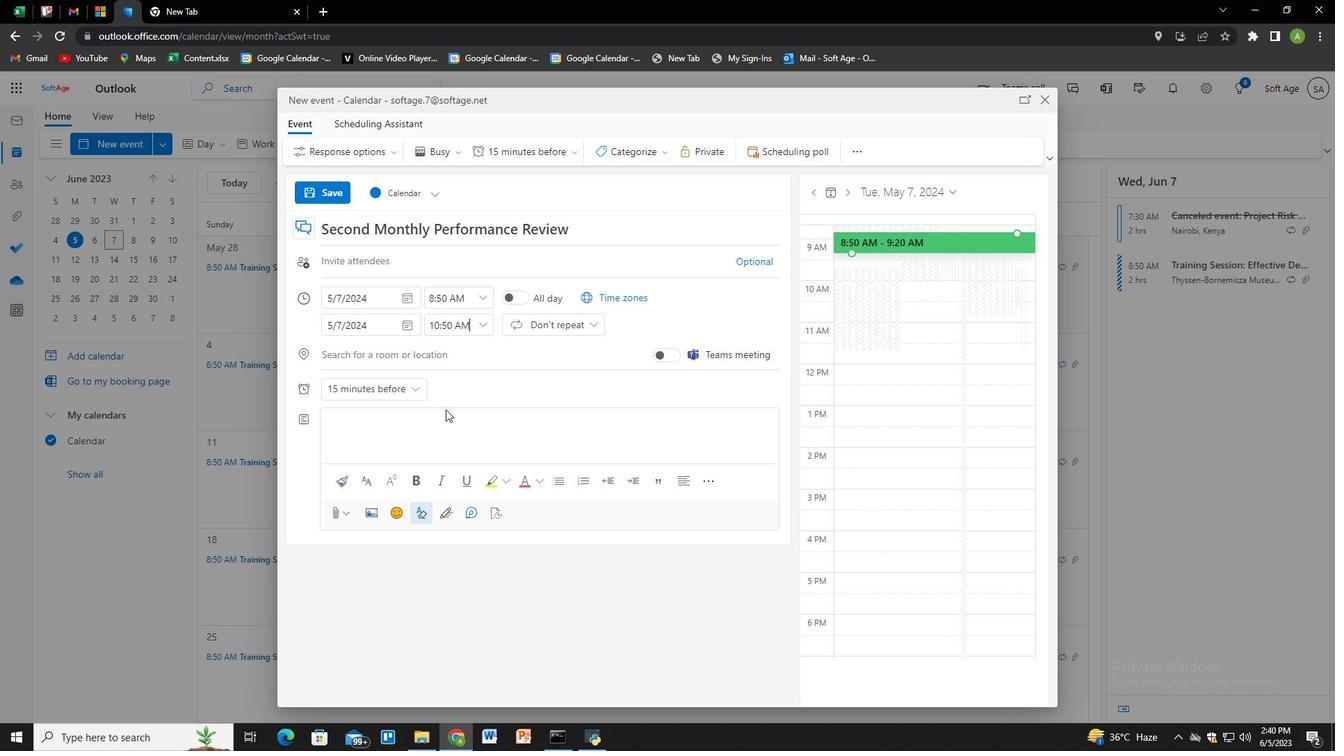 
Action: Mouse moved to (447, 424)
Screenshot: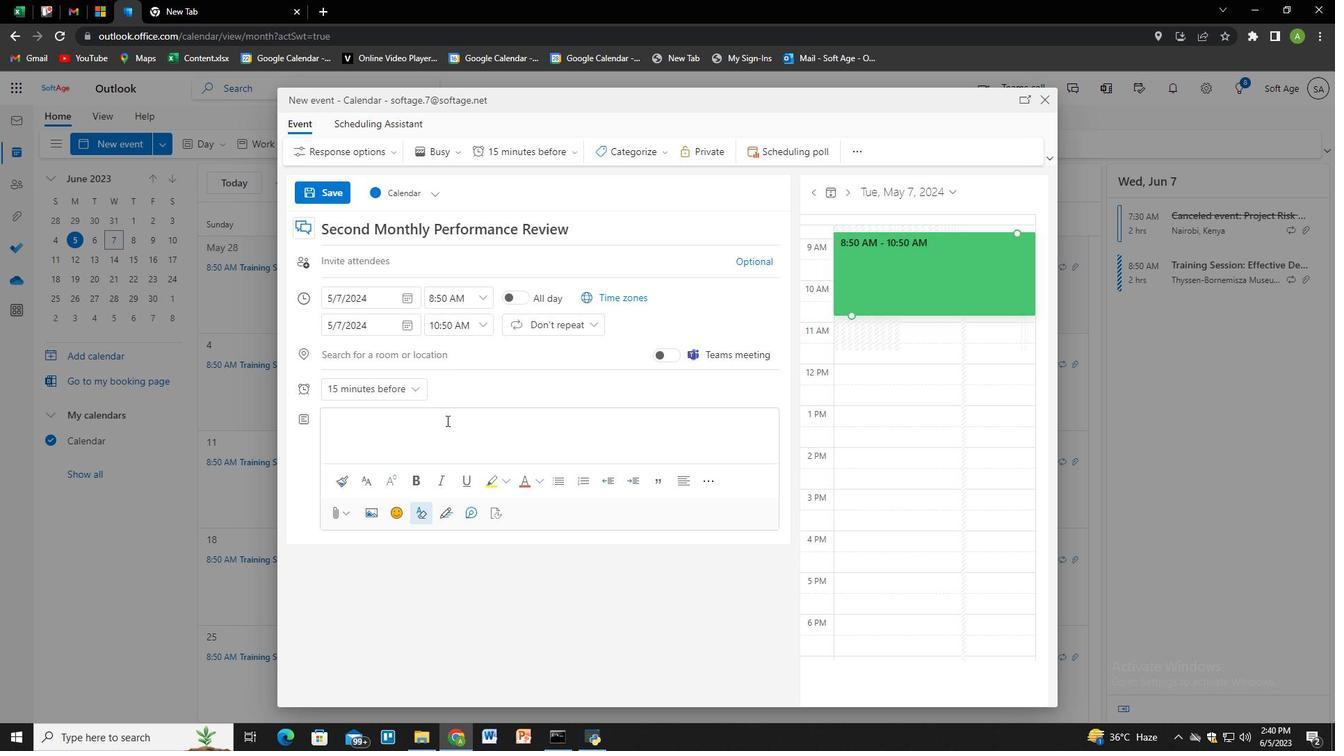 
Action: Mouse pressed left at (447, 424)
Screenshot: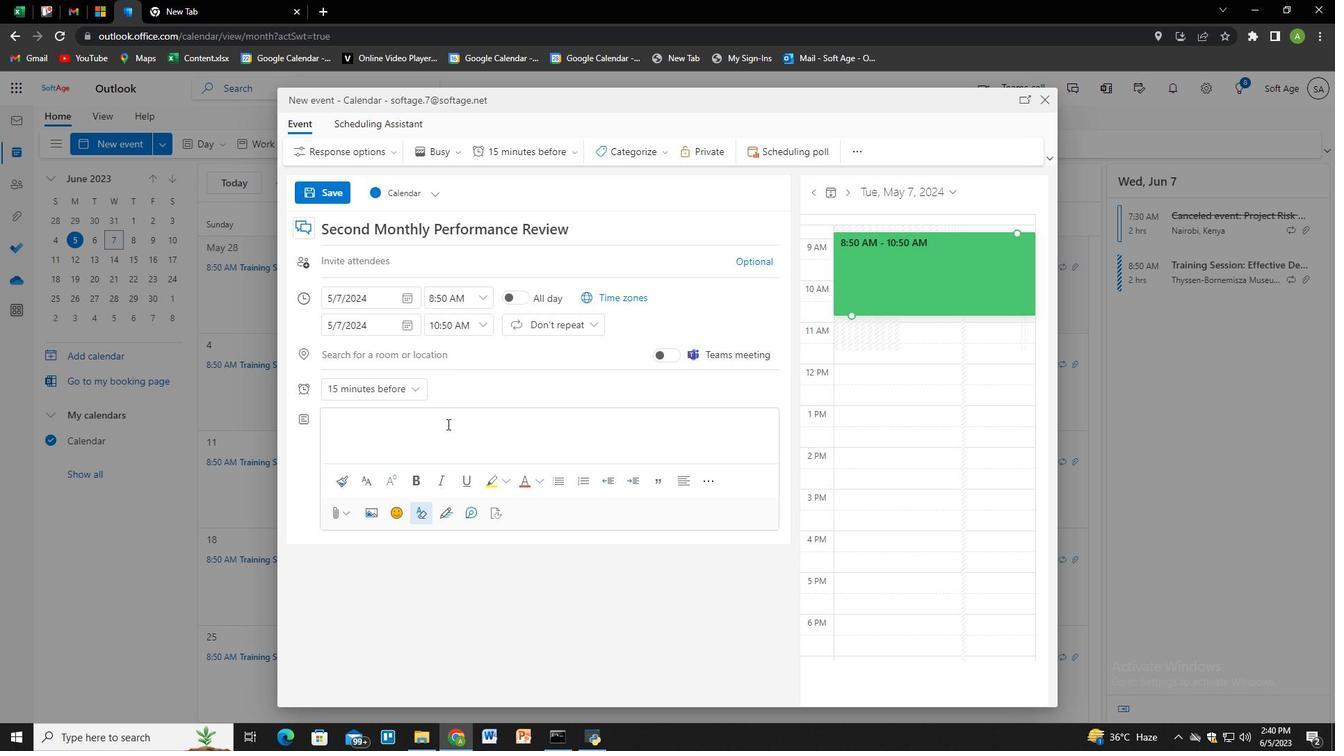 
Action: Mouse pressed left at (447, 424)
Screenshot: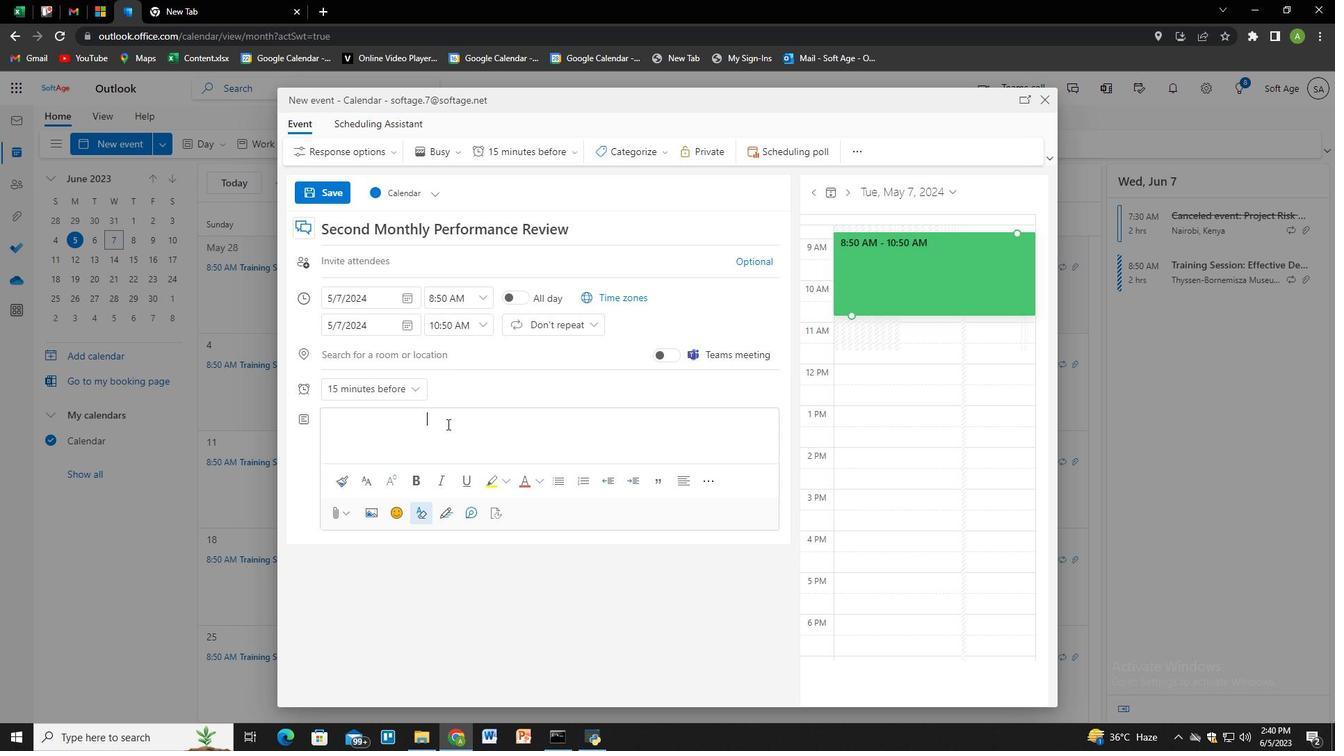 
Action: Key pressed <Key.backspace><Key.backspace><Key.backspace><Key.backspace><Key.backspace><Key.backspace><Key.backspace><Key.backspace><Key.backspace><Key.backspace><Key.backspace><Key.backspace><Key.backspace><Key.backspace><Key.backspace><Key.backspace><Key.backspace><Key.backspace><Key.backspace><Key.shift><Key.shift><Key.shift><Key.shift><Key.shift>Throughout<Key.space>the<Key.space>workshop,<Key.space>participants<Key.space>will<Key.space>engage<Key.space>in<Key.space>a<Key.space>series<Key.space>of<Key.space>inera<Key.backspace><Key.backspace><Key.backspace>teraactiv<Key.backspace><Key.backspace><Key.backspace><Key.backspace><Key.backspace>ctive<Key.space>exercises,<Key.space>role<Key.space>plays,<Key.space>and<Key.space>case<Key.space>studies<Key.space>that<Key.space>simulate<Key.space>reea<Key.backspace><Key.backspace>al-world<Key.space>negotiation<Key.space>scenarie<Key.backspace>os.<Key.space><Key.shift>These<Key.space>activities<Key.space>will<Key.space>ao<Key.backspace>llow<Key.space>participants<Key.space>to<Key.space>apply<Key.space>the<Key.space>negotiation<Key.space>techniques<Key.space>taught,<Key.space>explore<Key.space>different<Key.space>approaches,<Key.space>anf<Key.backspace>d<Key.space>peers.
Screenshot: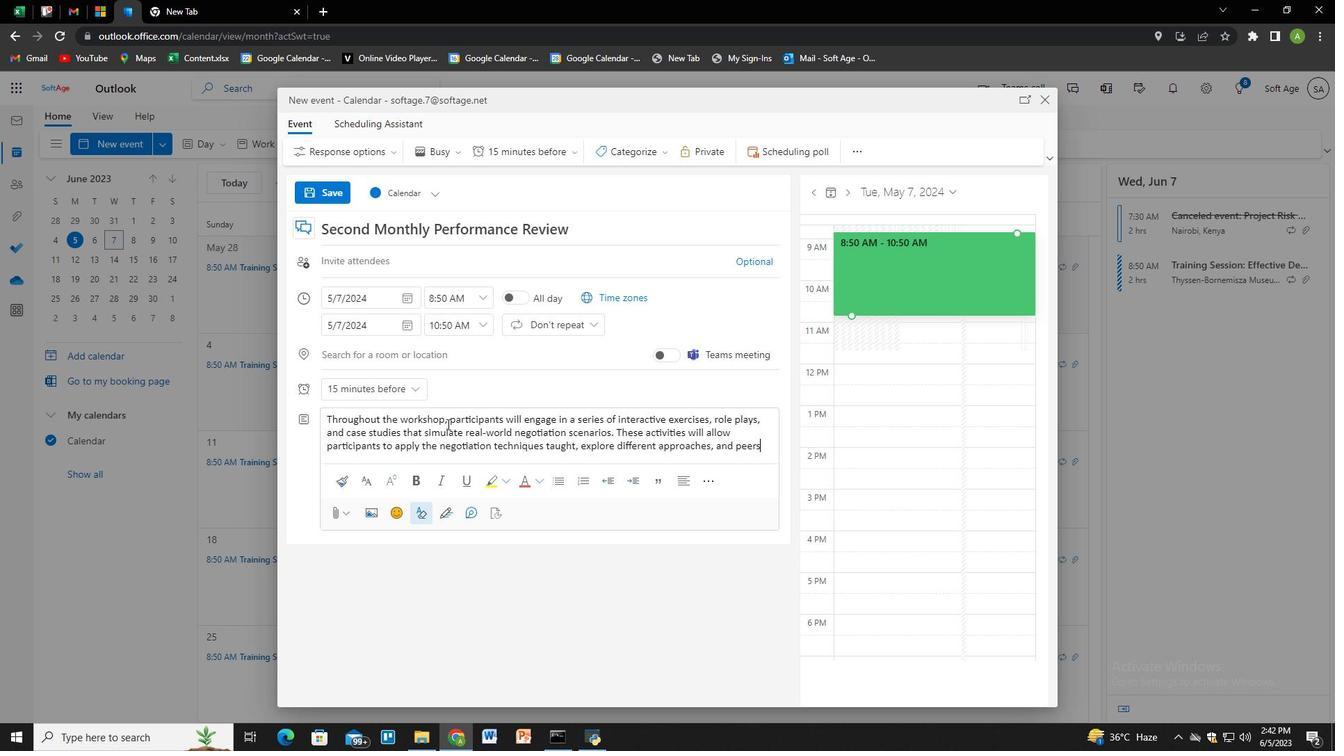
Action: Mouse moved to (620, 154)
Screenshot: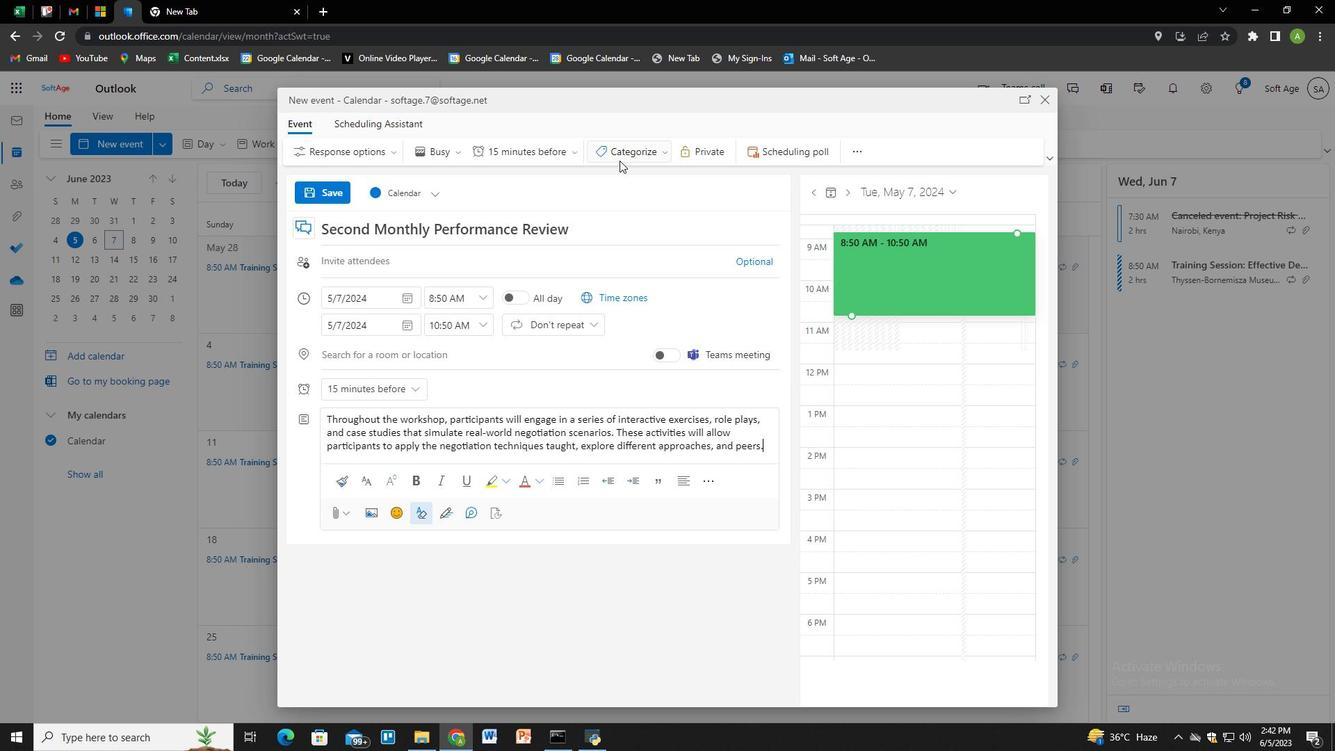 
Action: Mouse pressed left at (620, 154)
Screenshot: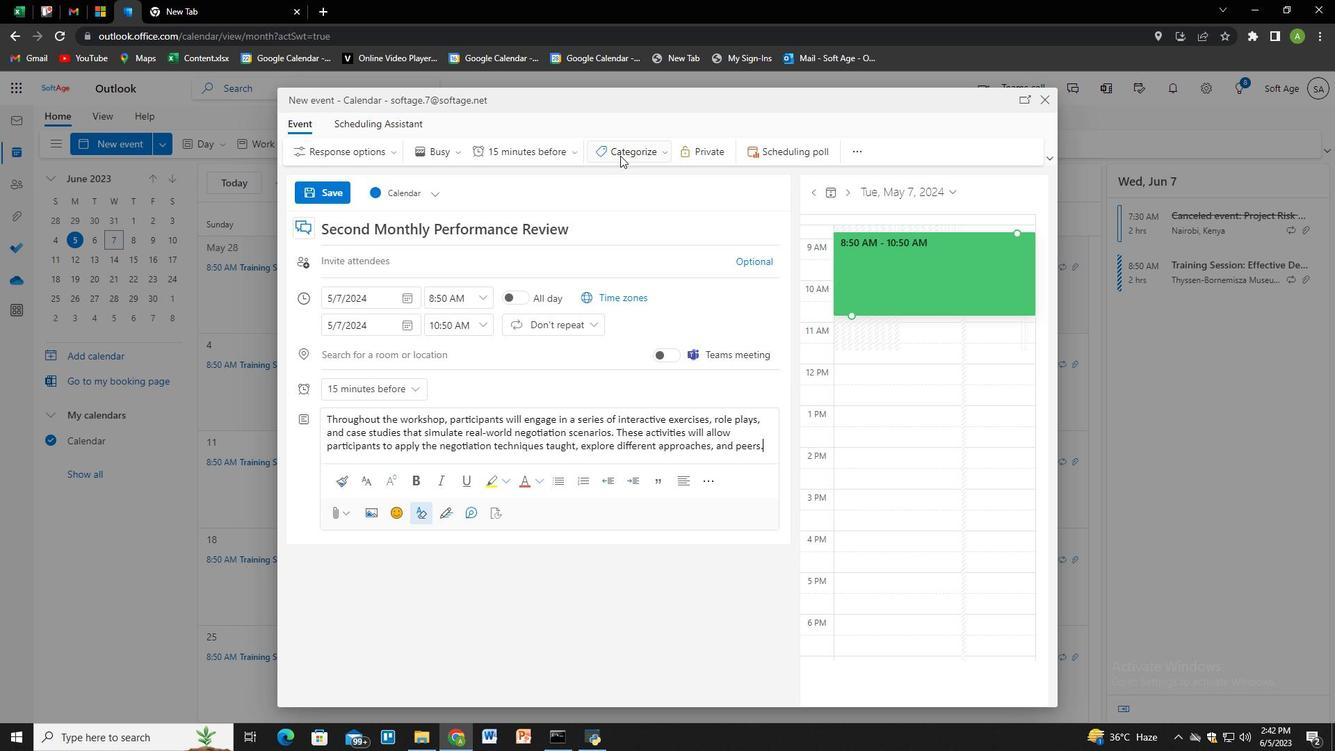 
Action: Mouse moved to (635, 283)
Screenshot: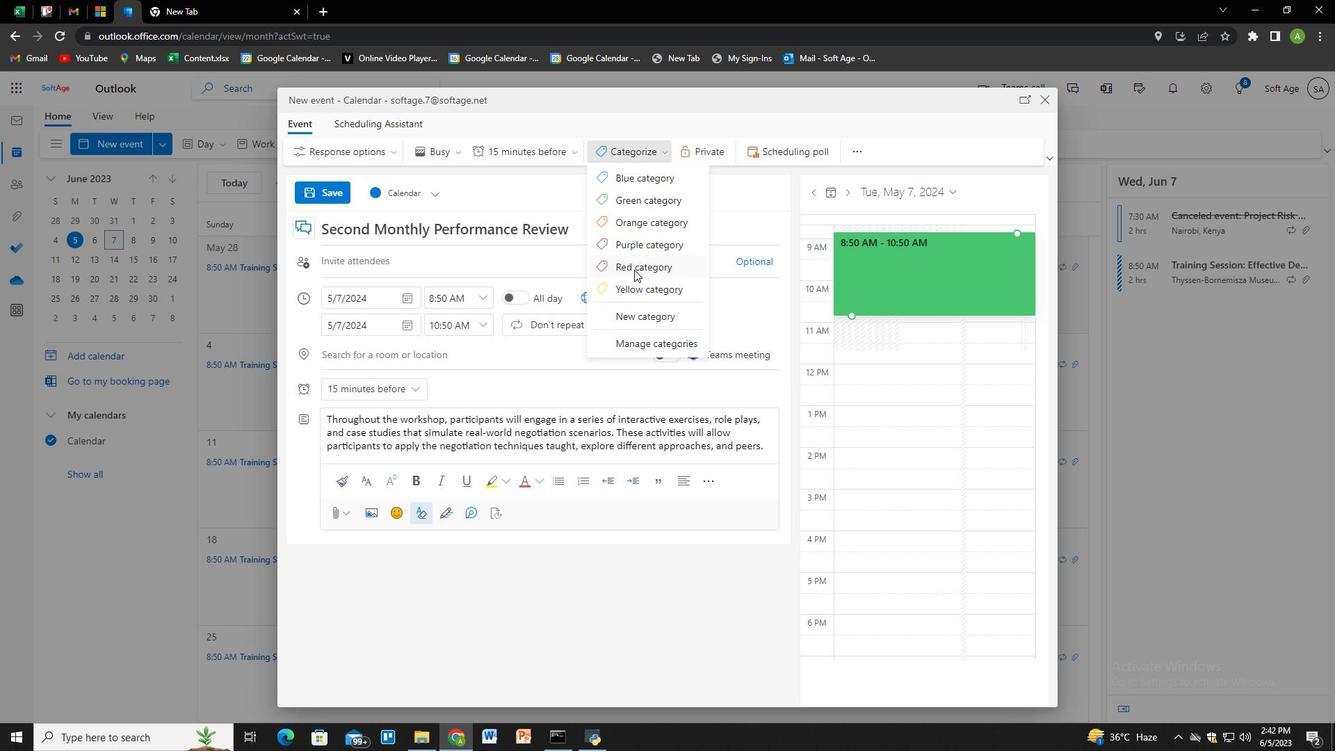 
Action: Mouse pressed left at (635, 283)
Screenshot: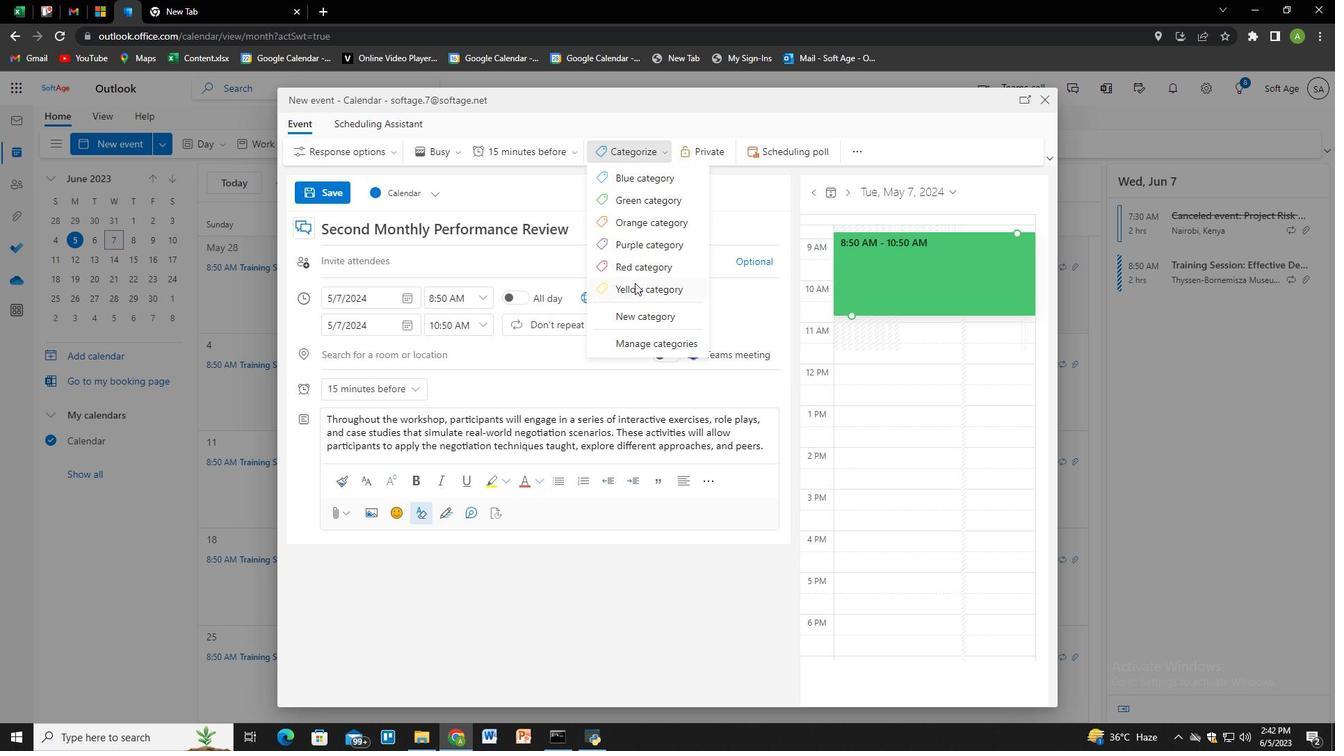 
Action: Mouse moved to (388, 260)
Screenshot: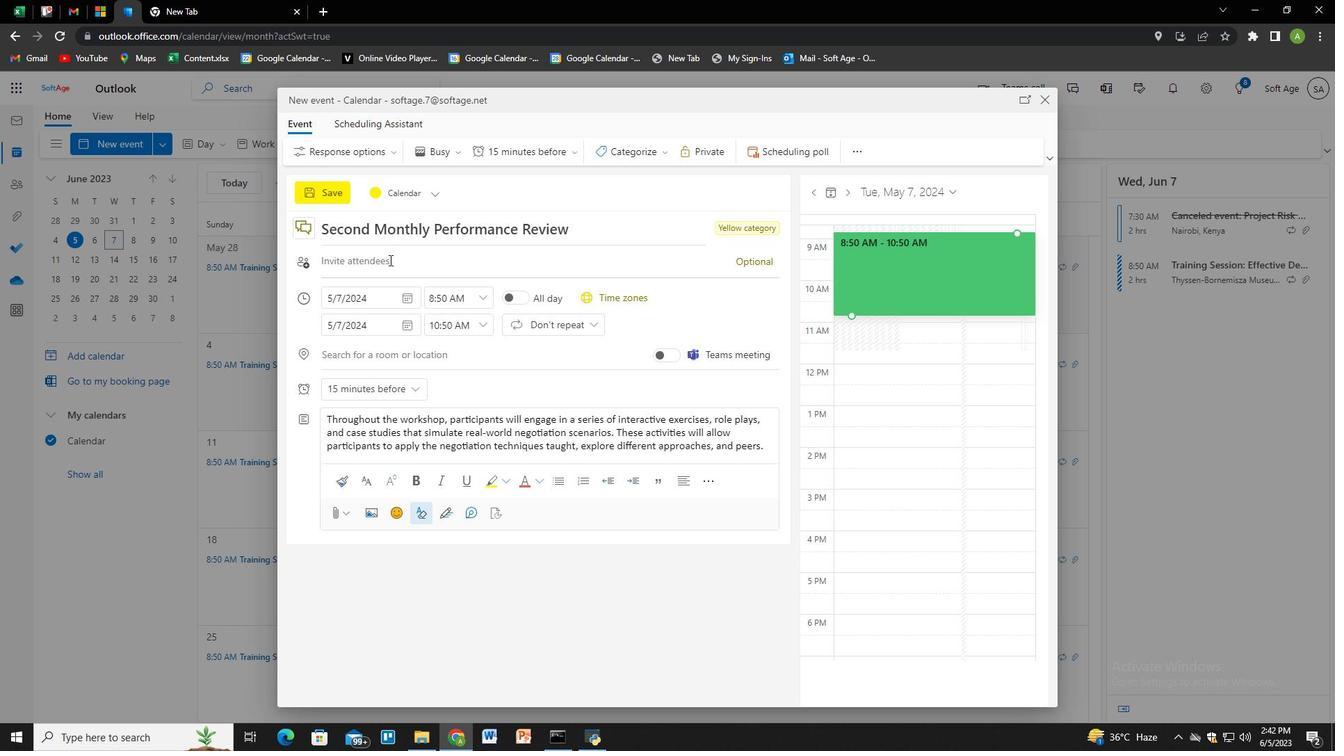 
Action: Mouse pressed left at (388, 260)
Screenshot: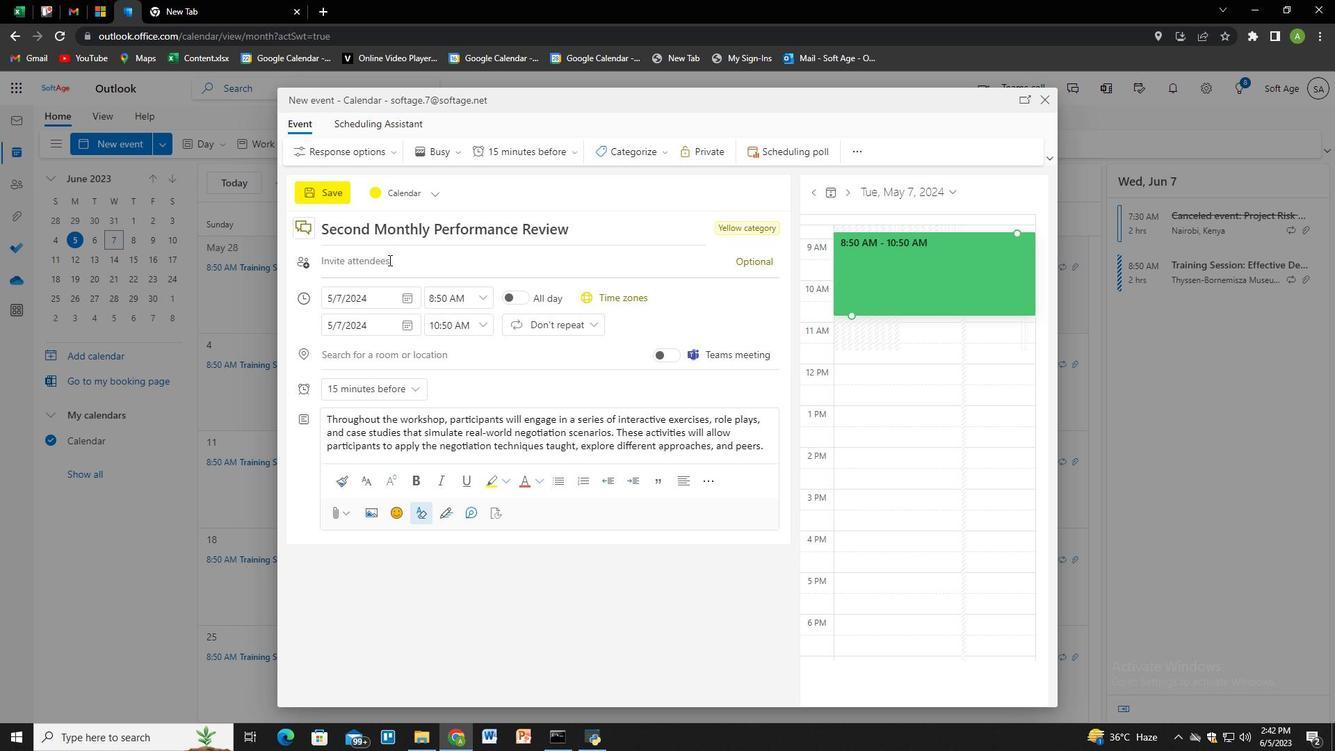 
Action: Key pressed <Key.tab><Key.tab><Key.tab><Key.tab>
Screenshot: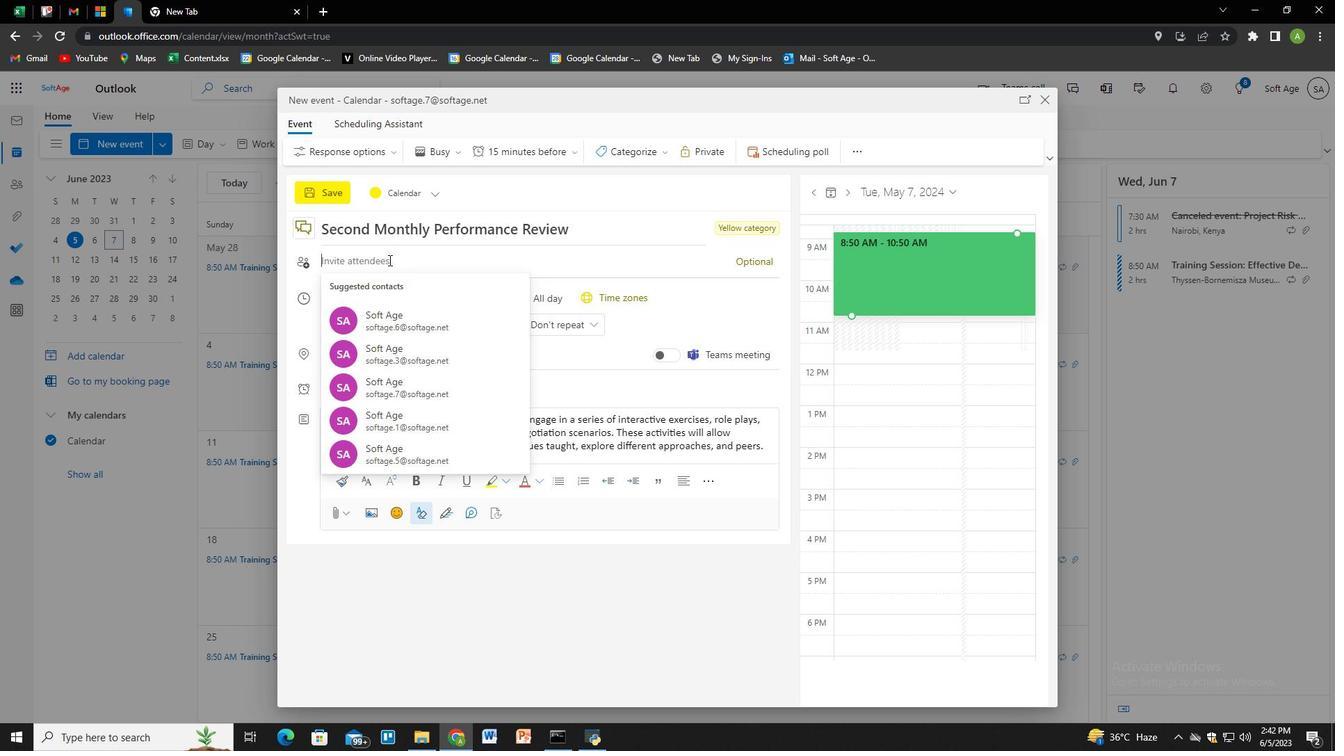 
Action: Mouse moved to (633, 362)
Screenshot: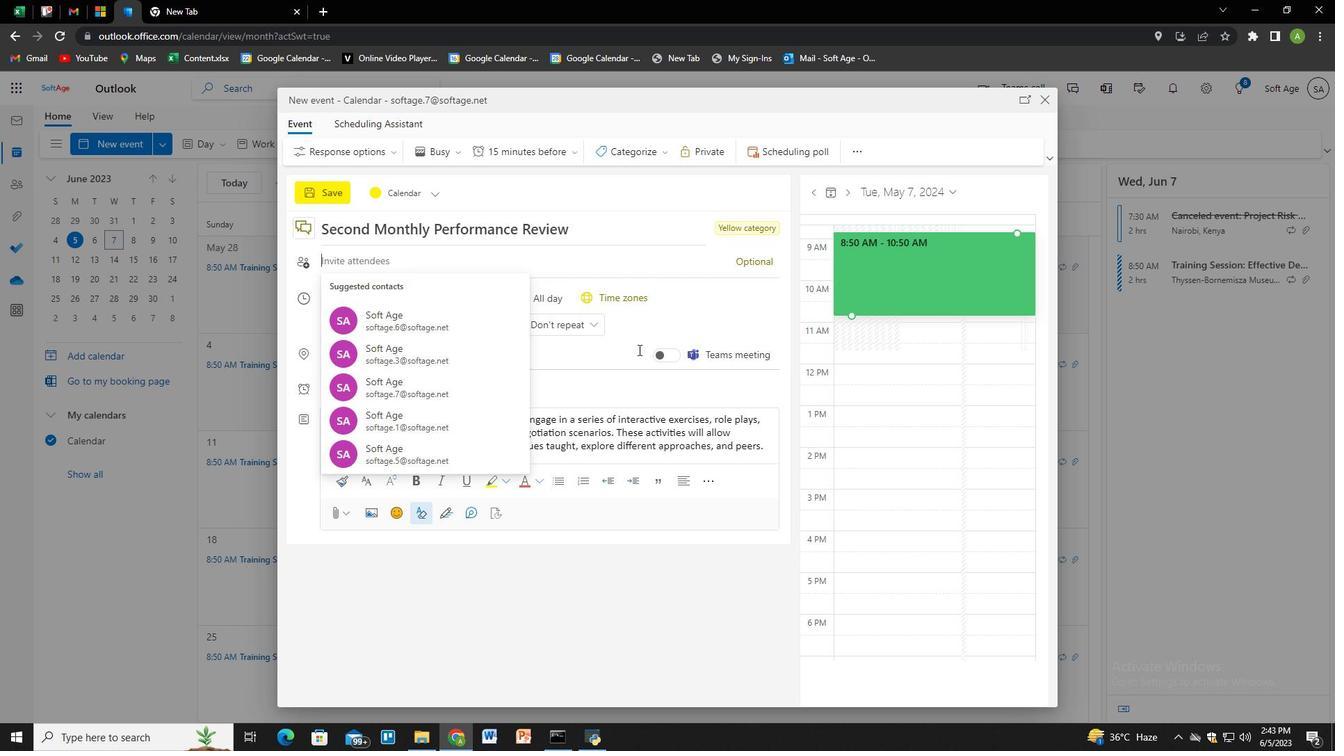 
Action: Mouse pressed left at (633, 362)
Screenshot: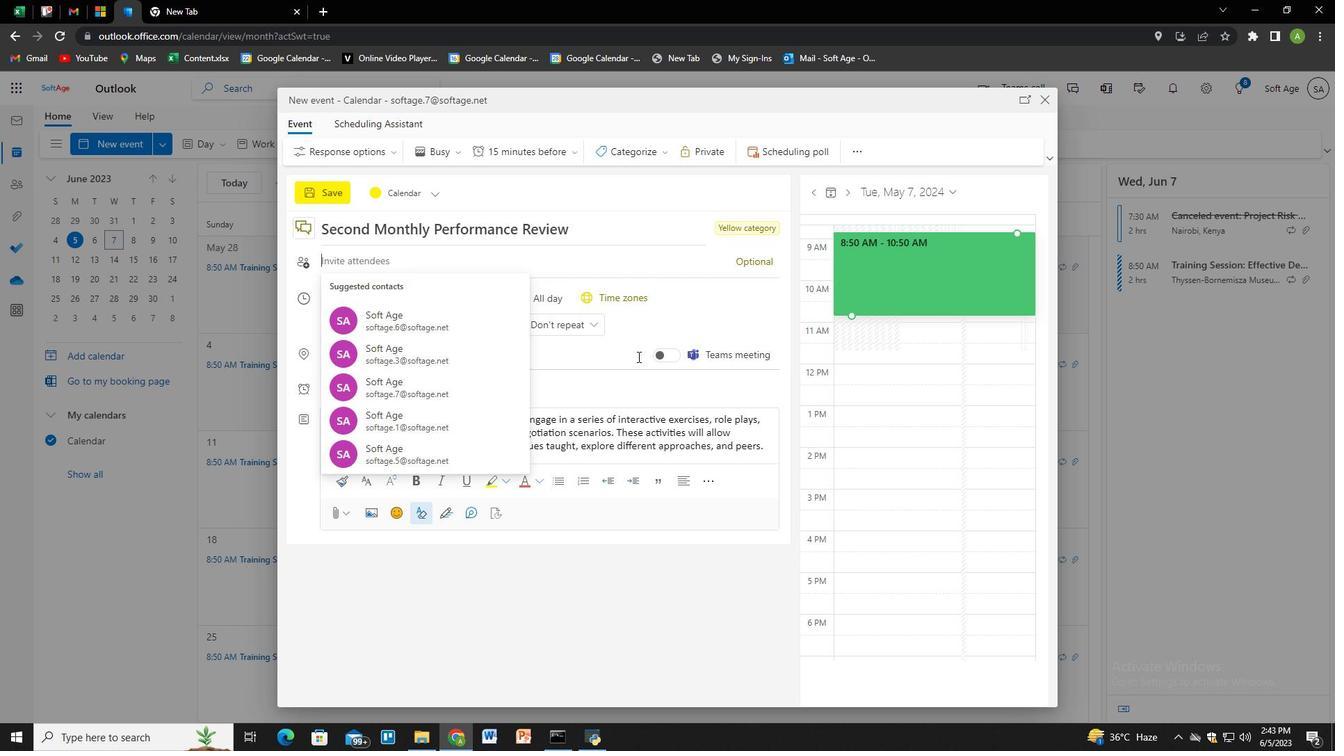 
Action: Mouse moved to (586, 358)
Screenshot: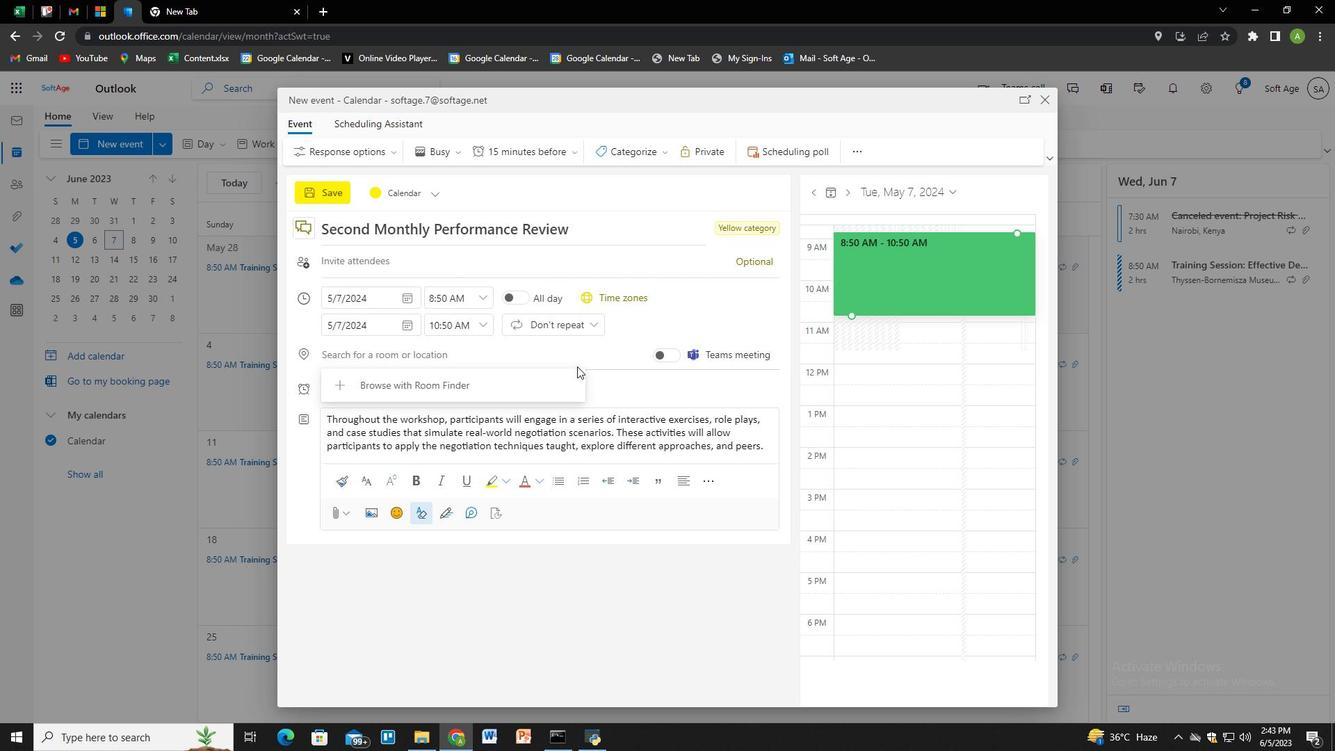 
Action: Key pressed <Key.shift>London,<Key.space><Key.shift><Key.shift><Key.shift><Key.shift>UK,<Key.space><Key.down><Key.enter>
Screenshot: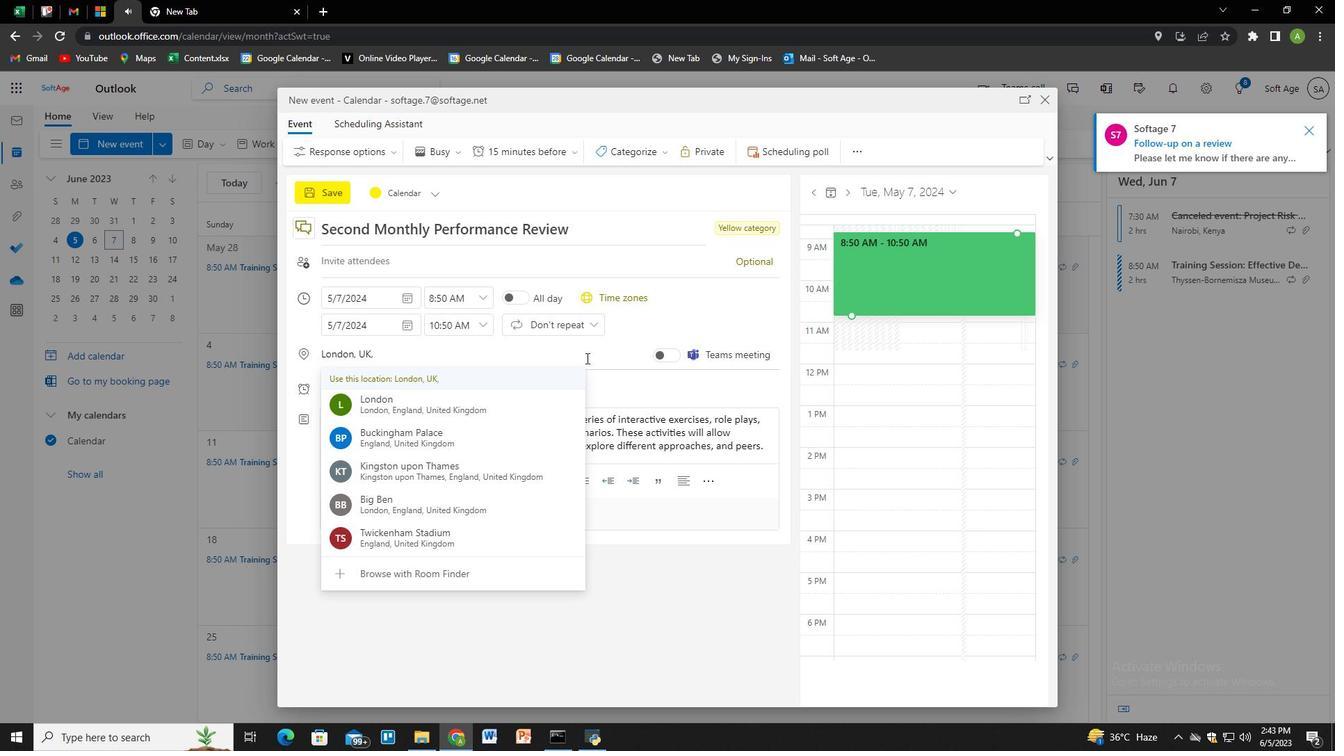
Action: Mouse moved to (493, 256)
Screenshot: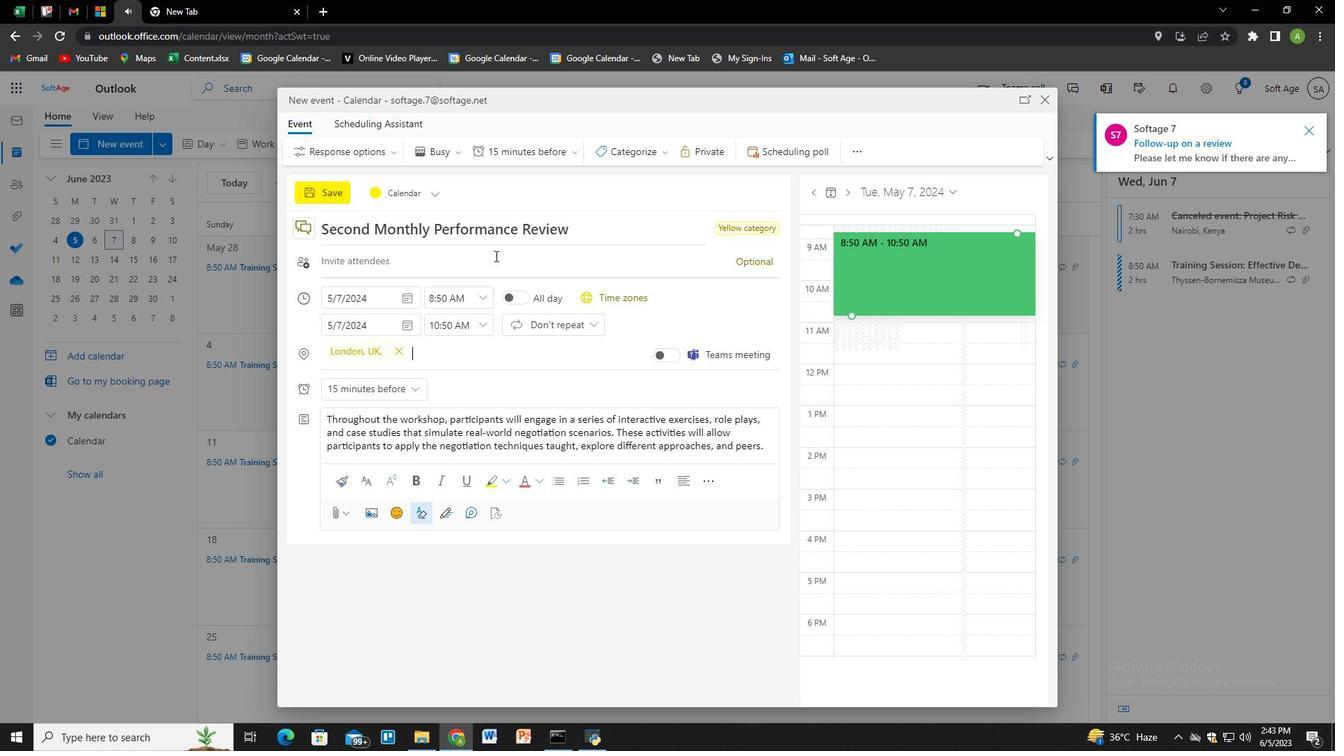 
Action: Mouse pressed left at (493, 256)
Screenshot: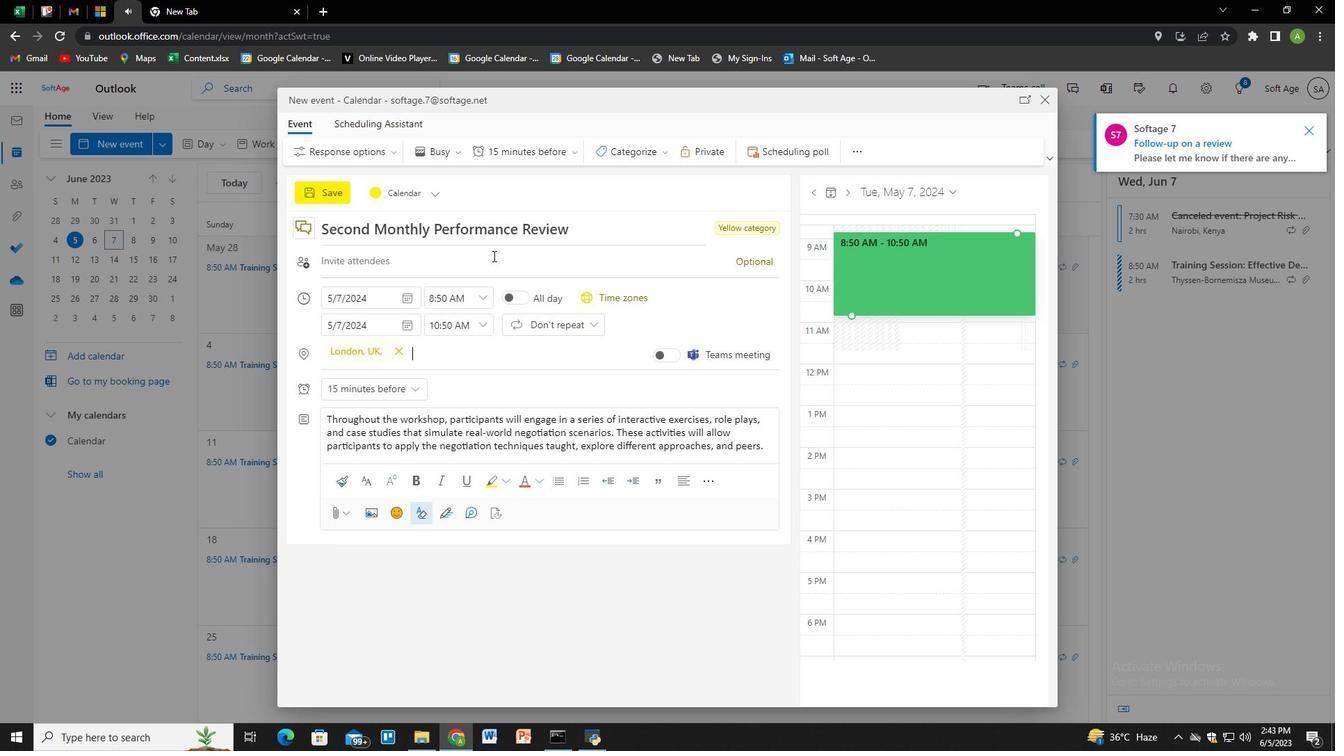 
Action: Key pressed softage.1<Key.shift>@softage.net<Key.enter>softage.5<Key.shift>@softage.net<Key.enter>
Screenshot: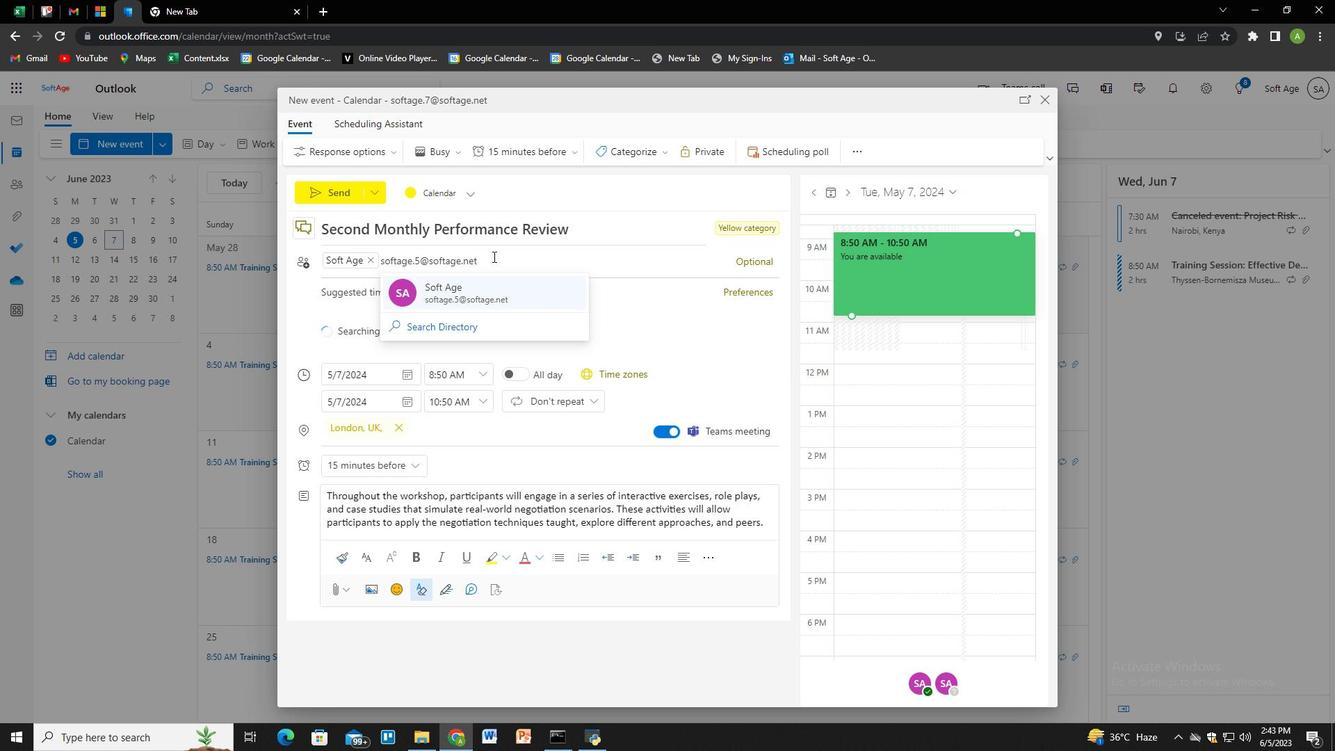
Action: Mouse moved to (564, 156)
Screenshot: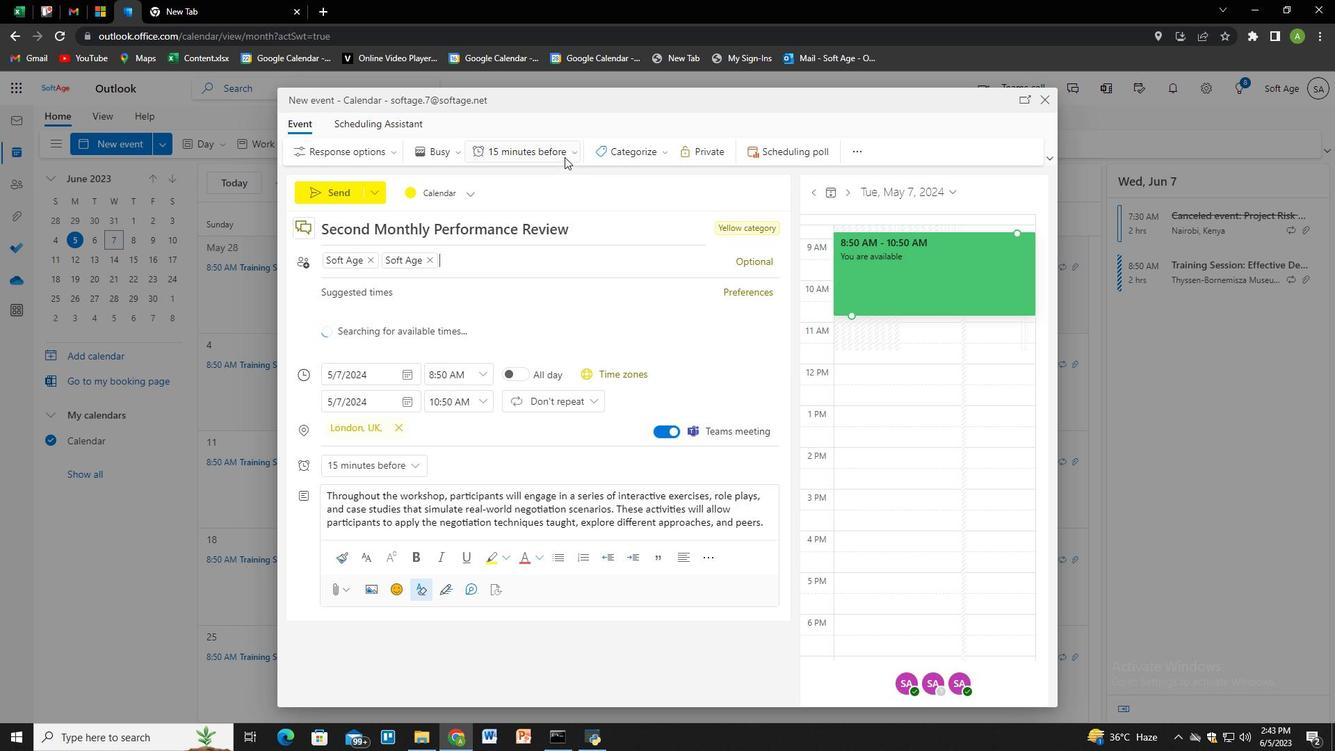 
Action: Mouse pressed left at (564, 156)
Screenshot: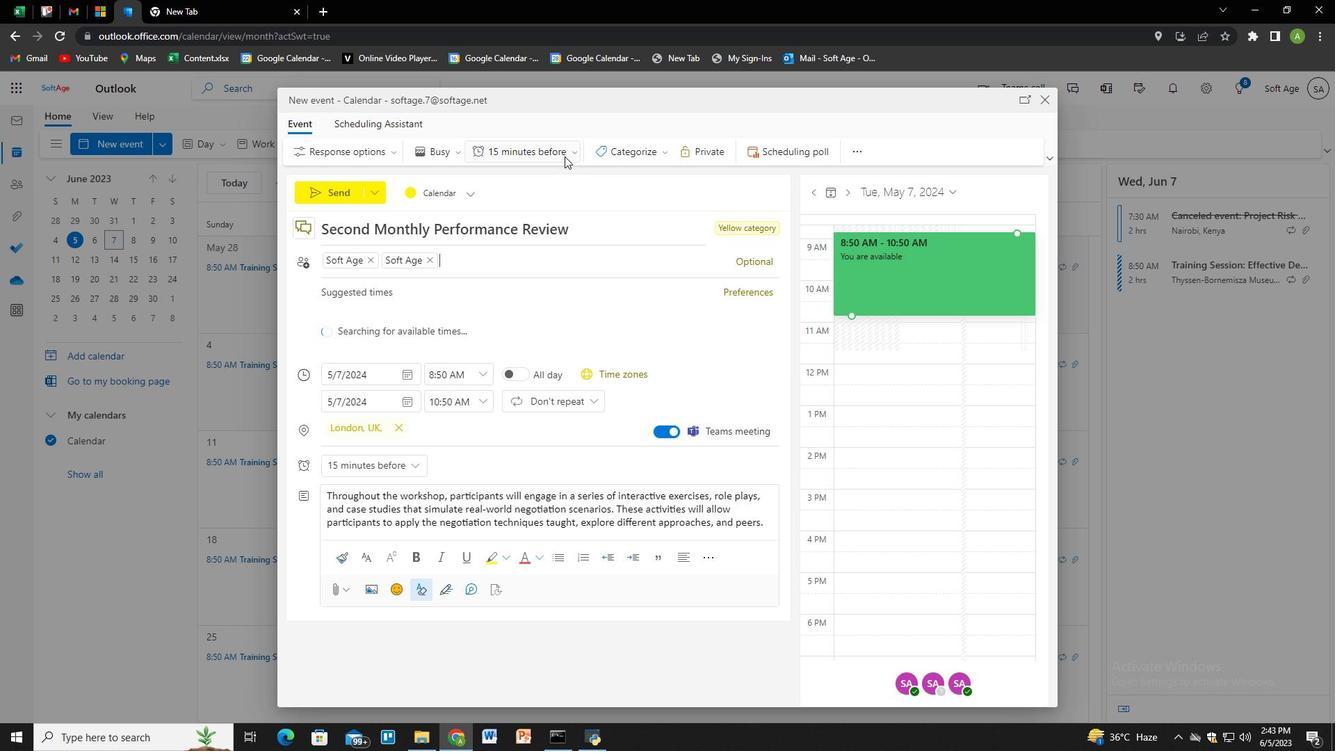 
Action: Mouse moved to (548, 285)
Screenshot: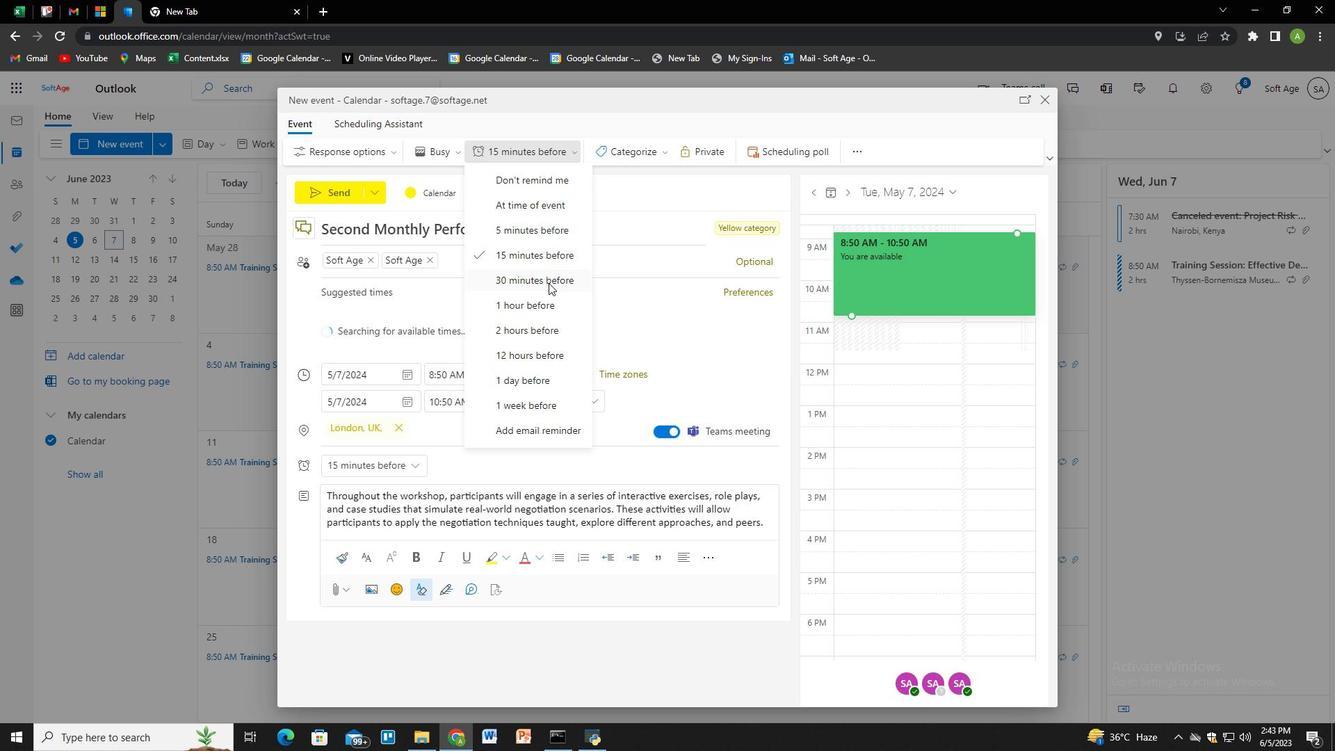
Action: Mouse pressed left at (548, 285)
Screenshot: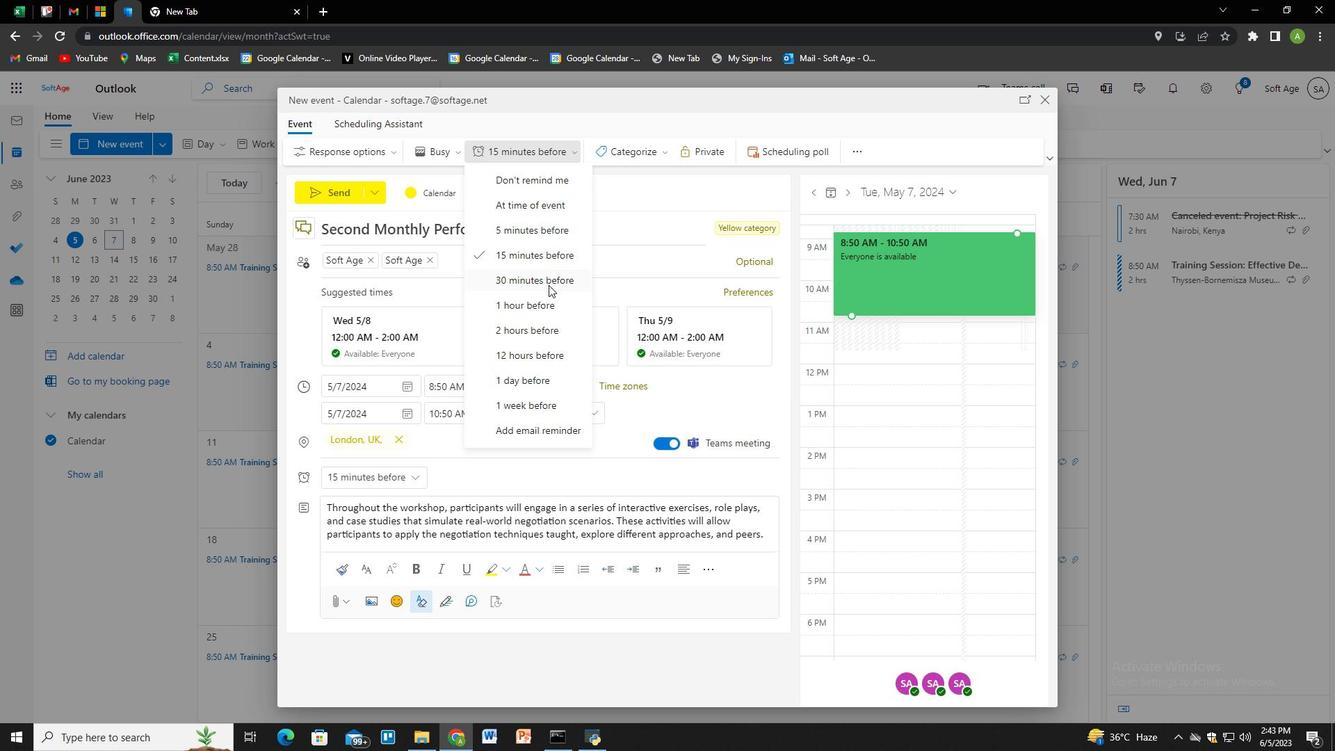 
Action: Mouse moved to (333, 191)
Screenshot: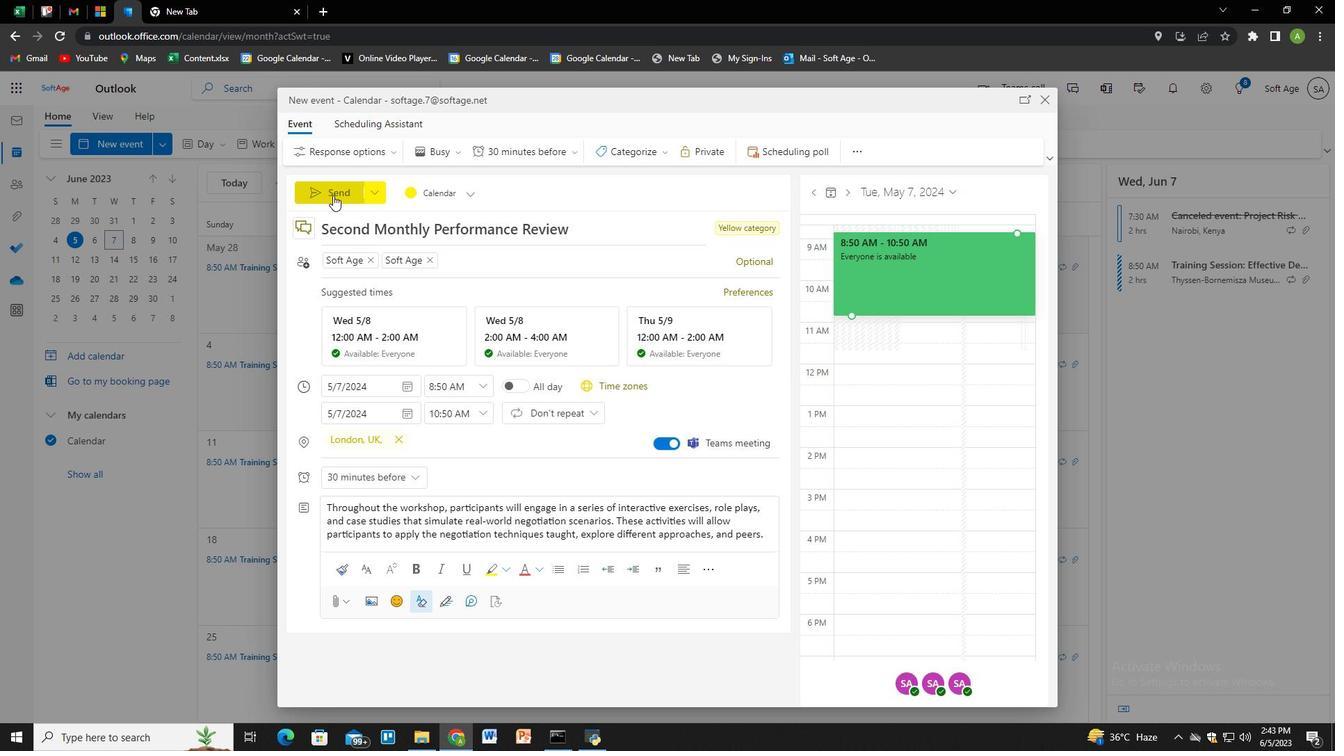 
Action: Mouse pressed left at (333, 191)
Screenshot: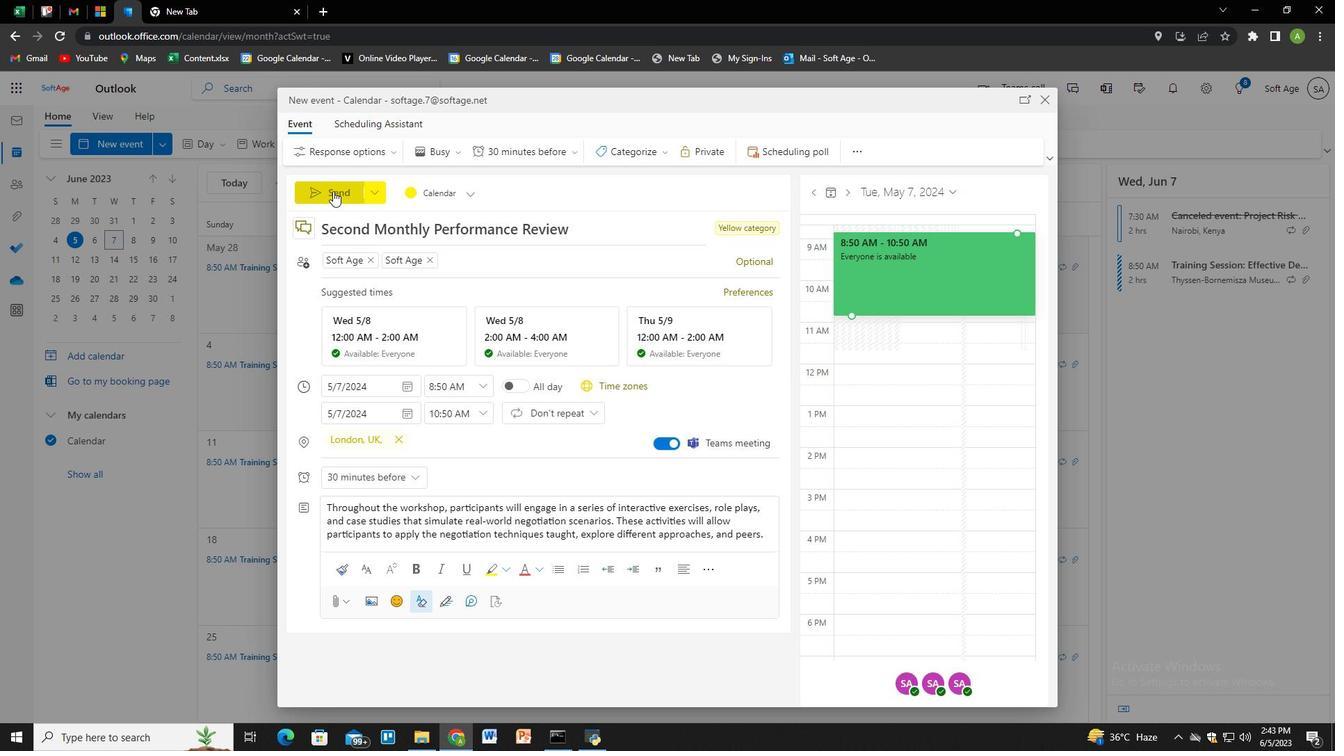 
Action: Mouse moved to (498, 411)
Screenshot: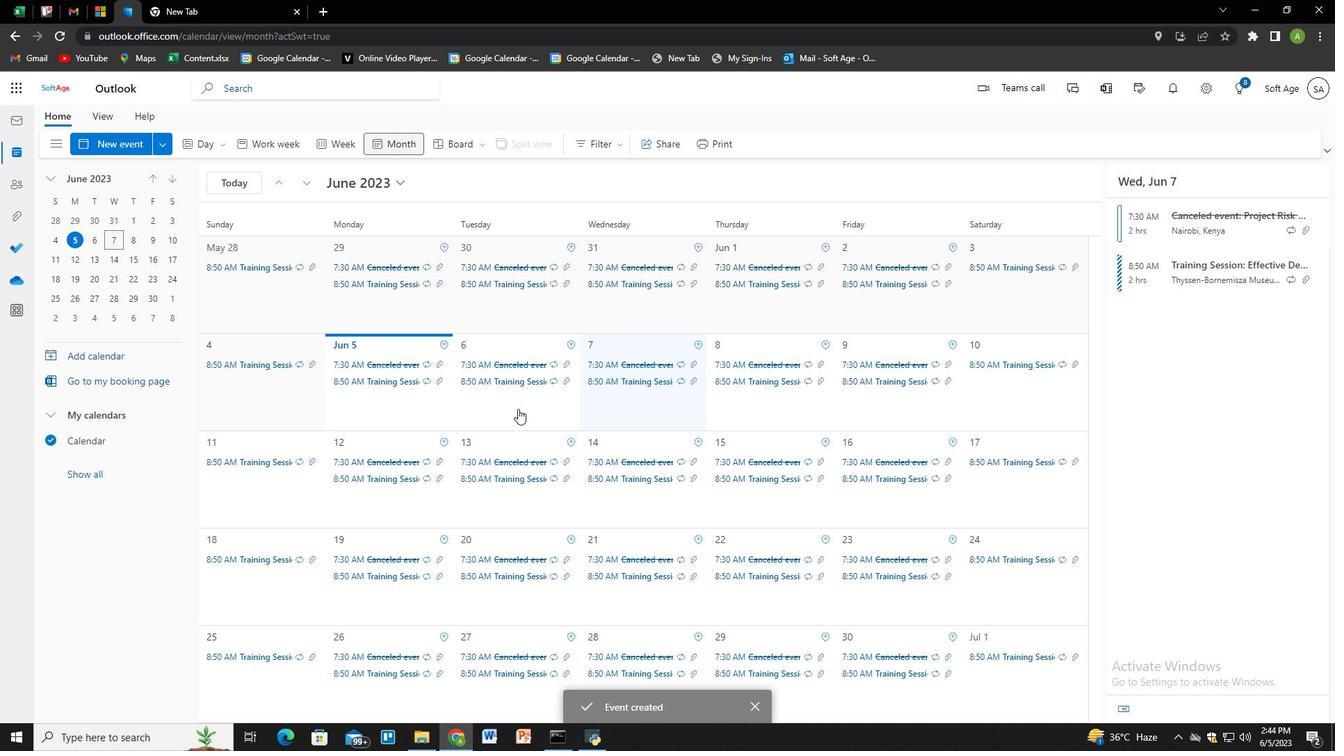 
